 Task: Find connections with filter location Sankt Augustin with filter topic #SEOwith filter profile language German with filter current company Schindler India with filter school Shree Jain Vidyalaya with filter industry Plastics and Rubber Product Manufacturing with filter service category Commercial Insurance with filter keywords title Administrative Manager
Action: Mouse moved to (262, 205)
Screenshot: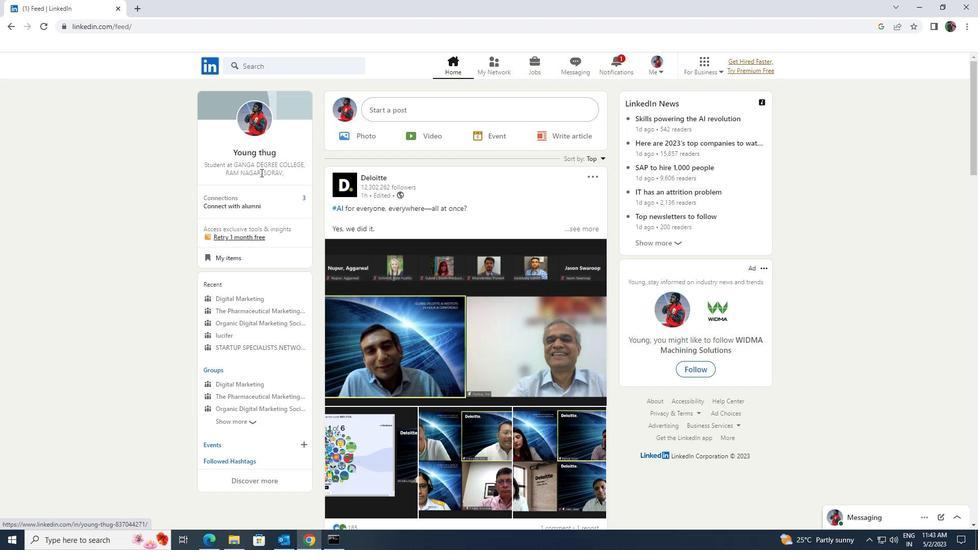 
Action: Mouse pressed left at (262, 205)
Screenshot: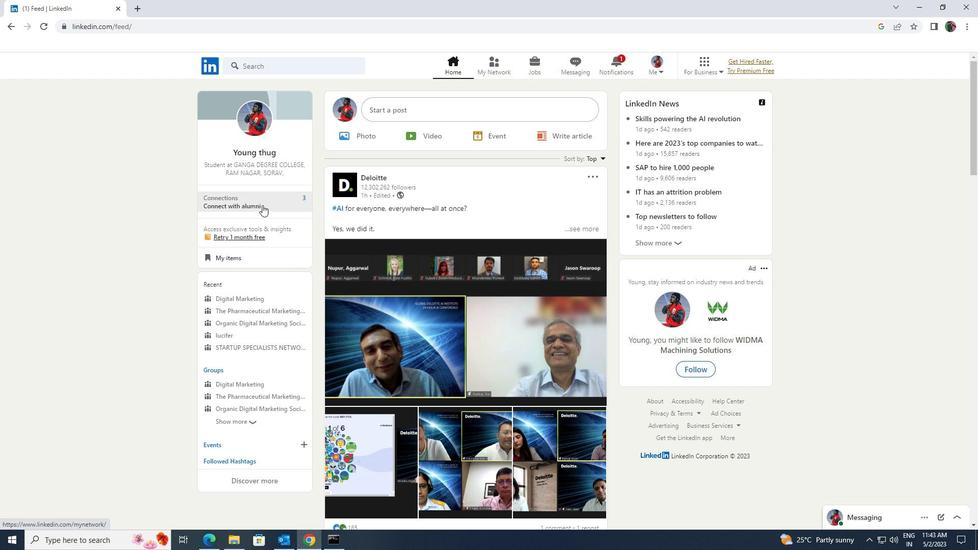 
Action: Mouse moved to (282, 125)
Screenshot: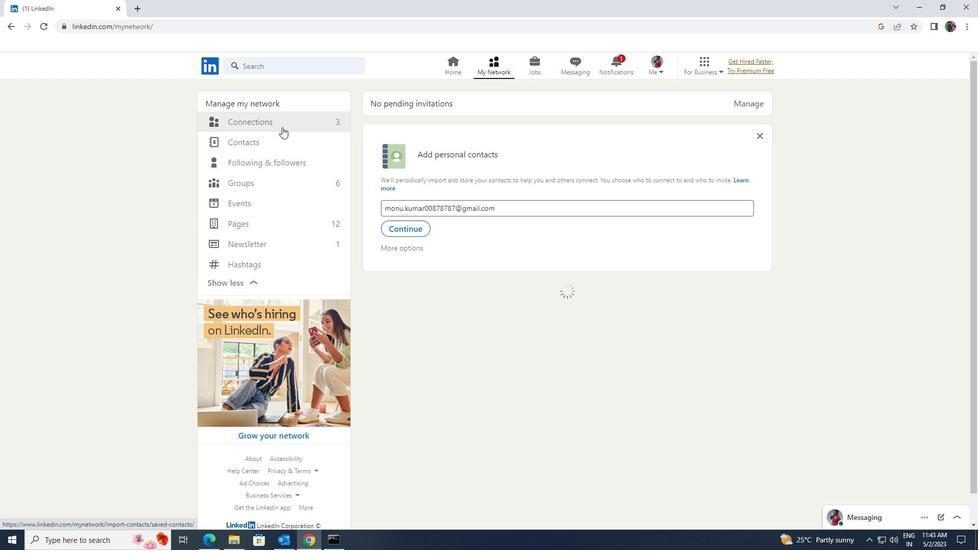 
Action: Mouse pressed left at (282, 125)
Screenshot: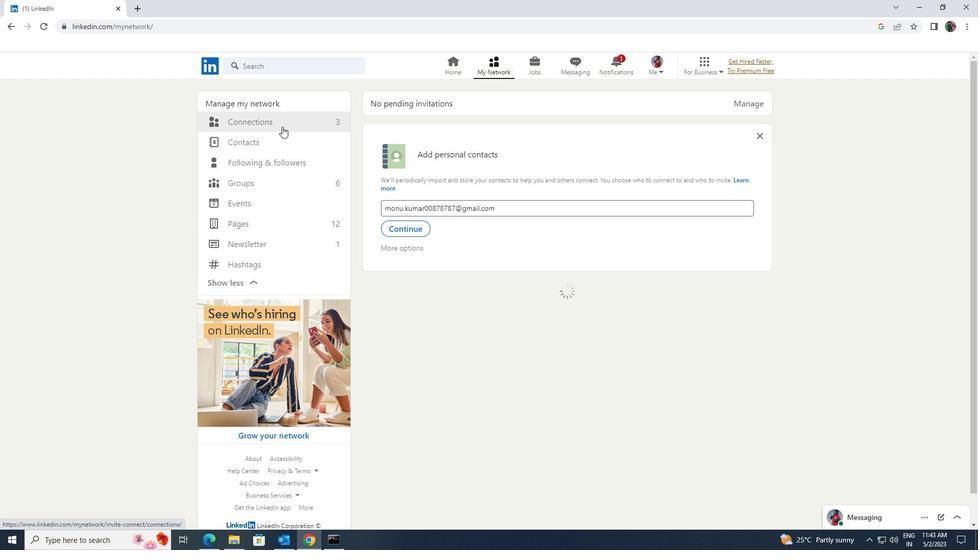
Action: Mouse pressed left at (282, 125)
Screenshot: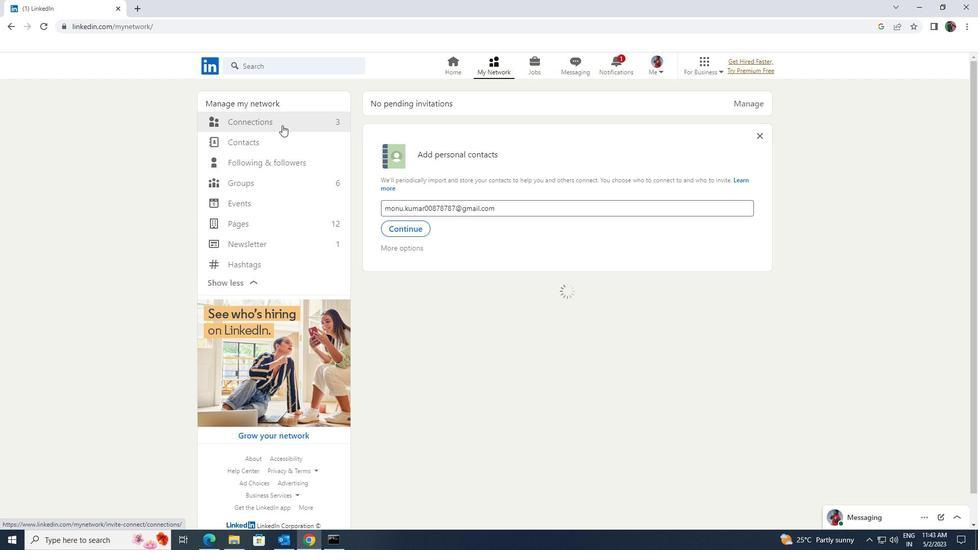 
Action: Mouse moved to (540, 124)
Screenshot: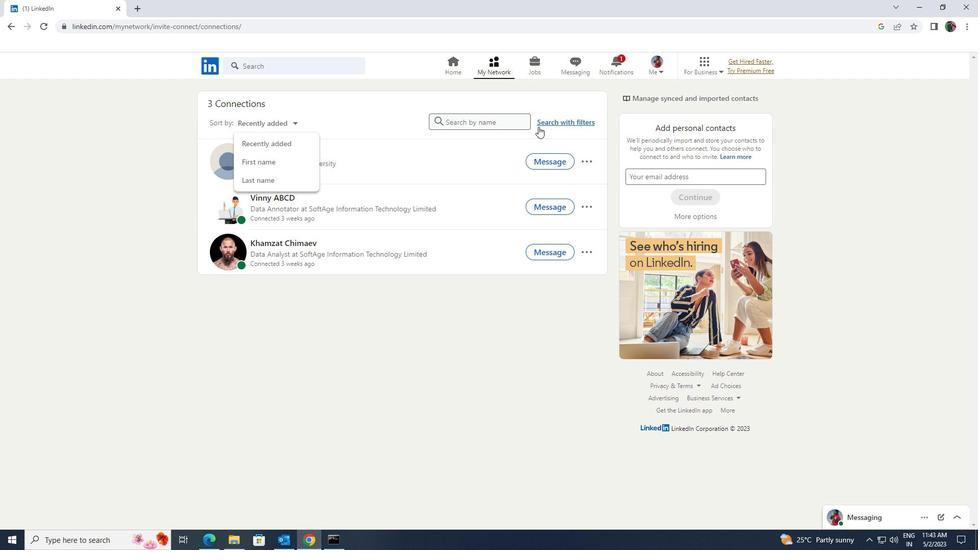 
Action: Mouse pressed left at (540, 124)
Screenshot: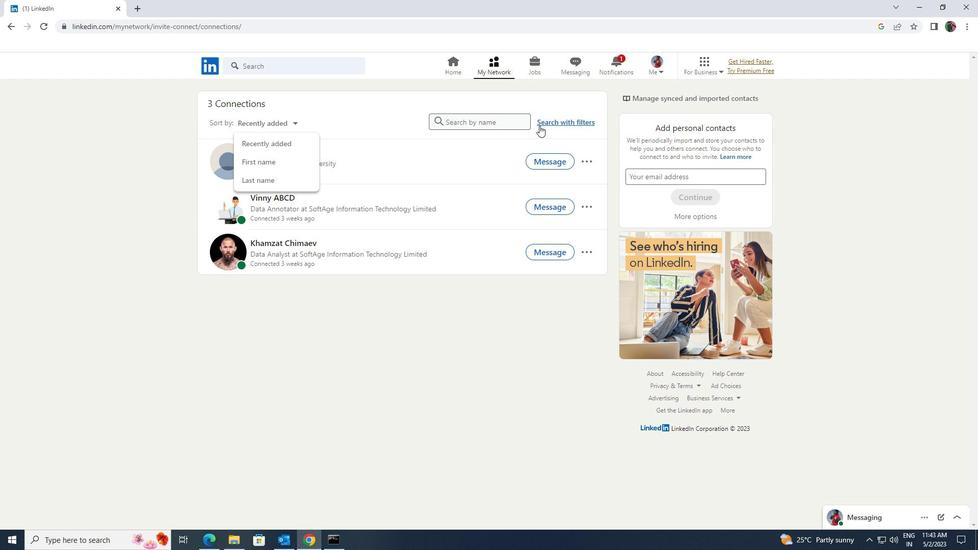 
Action: Mouse moved to (520, 90)
Screenshot: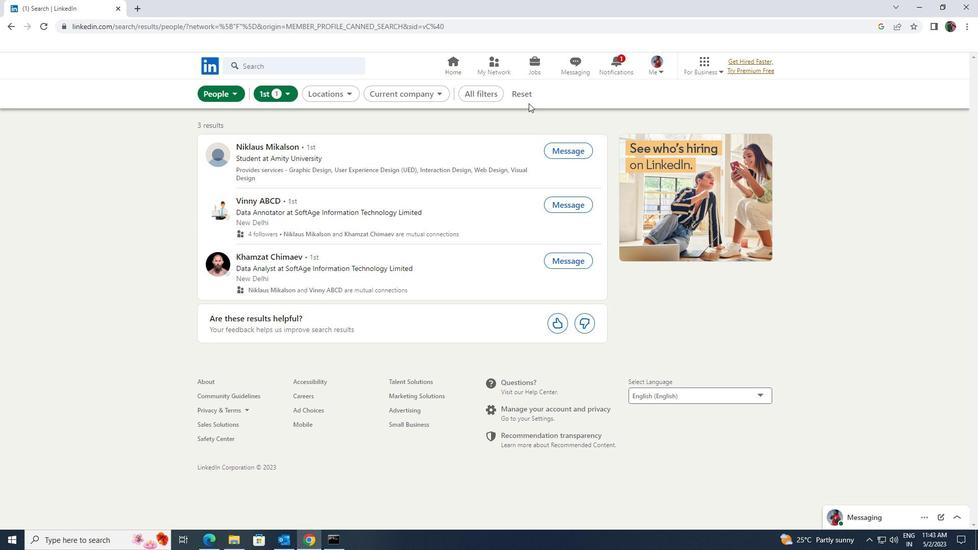 
Action: Mouse pressed left at (520, 90)
Screenshot: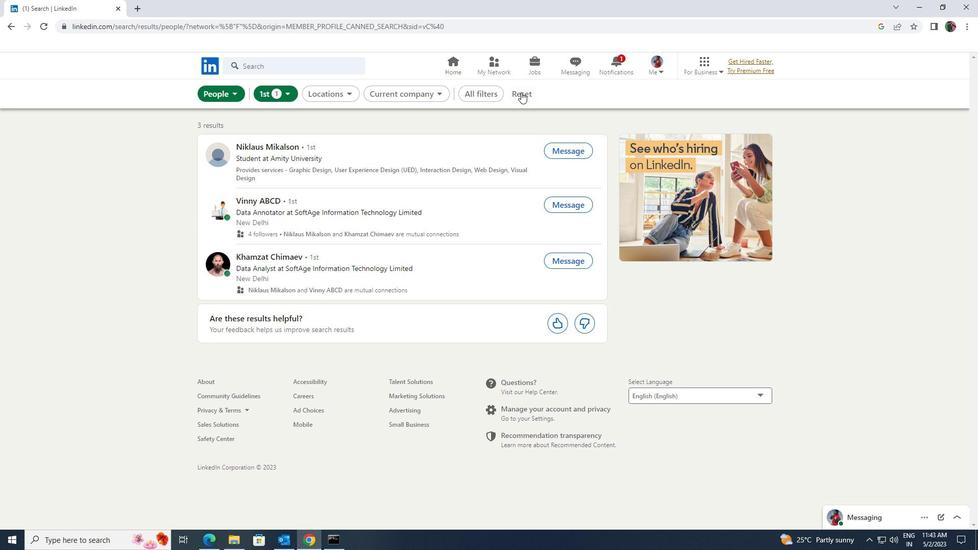 
Action: Mouse moved to (510, 94)
Screenshot: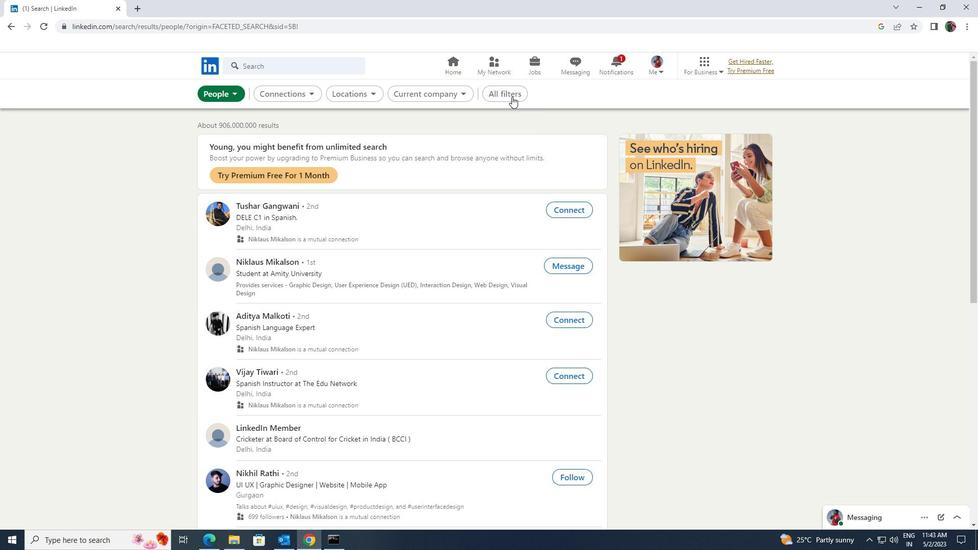
Action: Mouse pressed left at (510, 94)
Screenshot: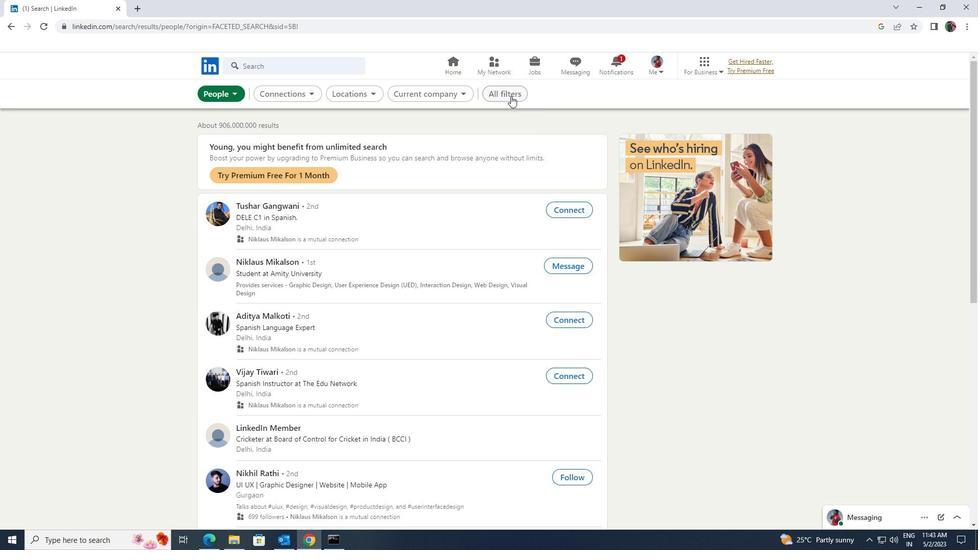 
Action: Mouse moved to (856, 403)
Screenshot: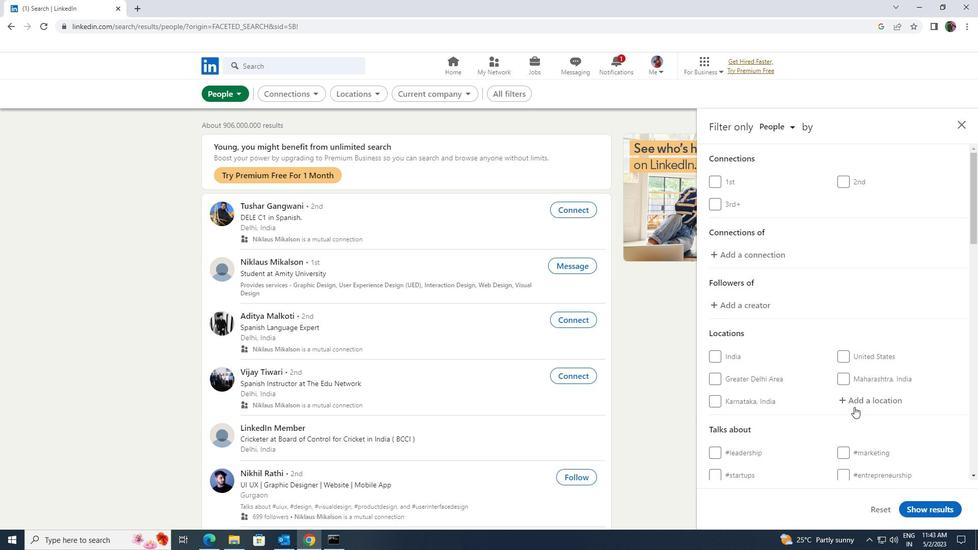 
Action: Mouse pressed left at (856, 403)
Screenshot: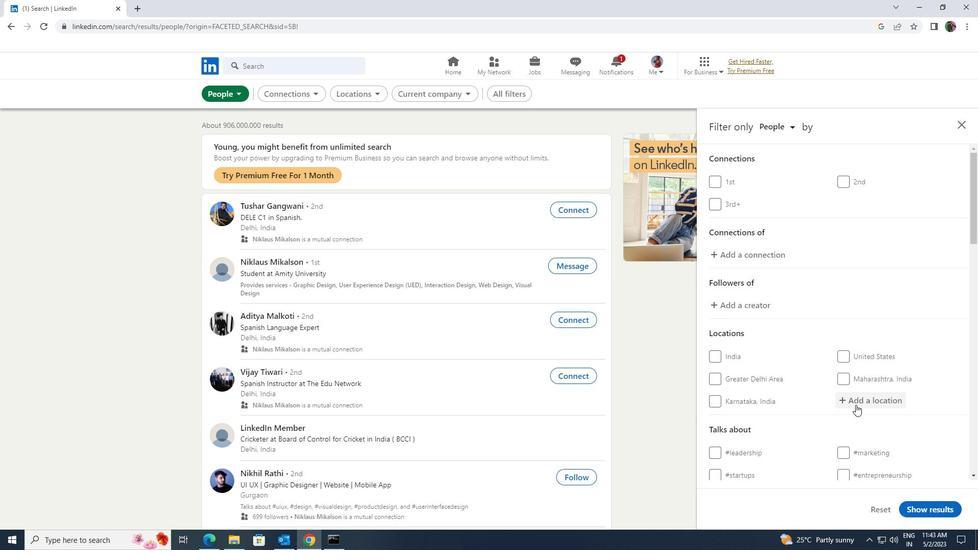 
Action: Key pressed <Key.shift>SANKT<Key.space><Key.shift>AUG
Screenshot: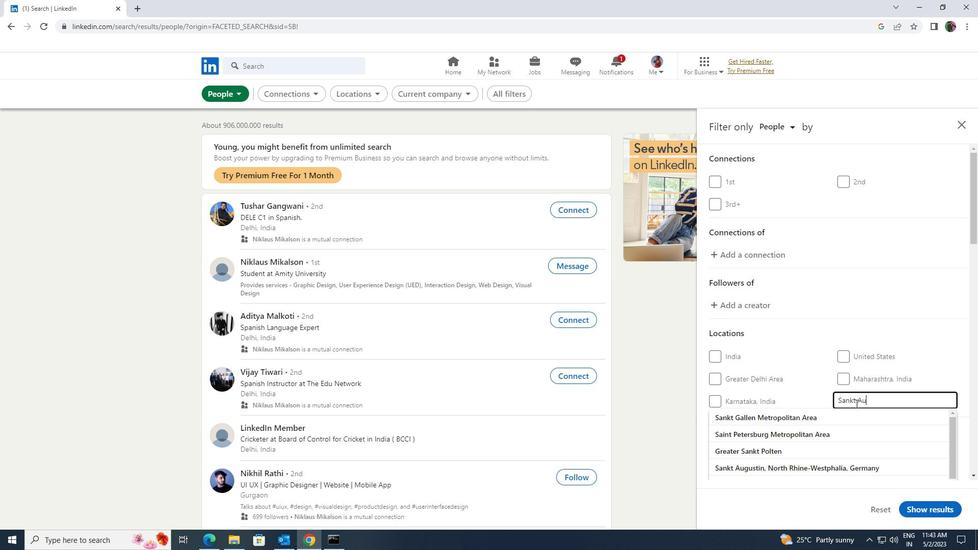 
Action: Mouse moved to (853, 416)
Screenshot: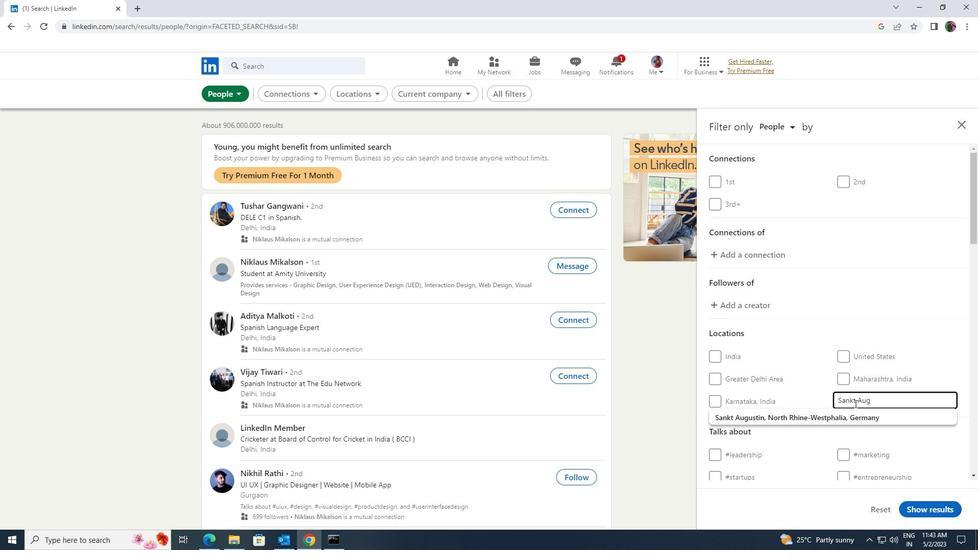 
Action: Mouse pressed left at (853, 416)
Screenshot: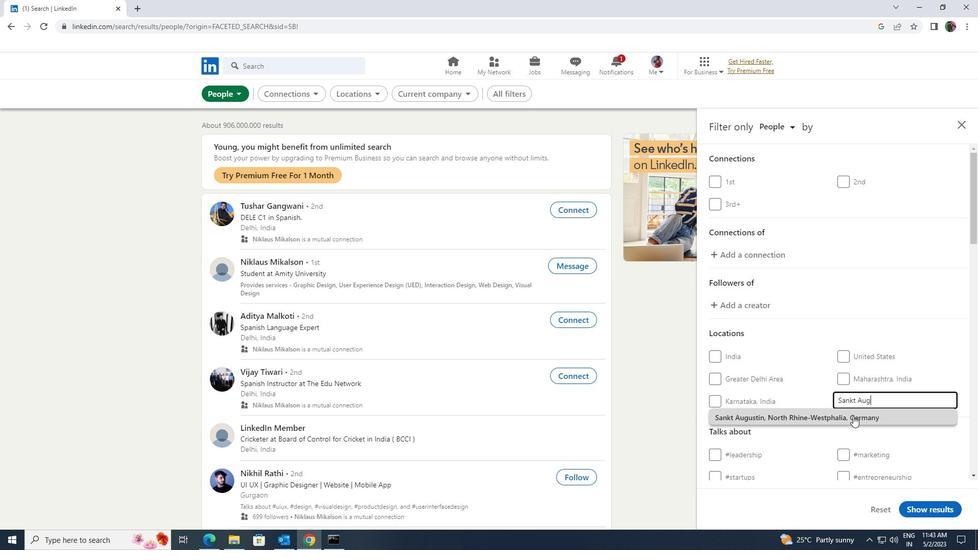 
Action: Mouse scrolled (853, 415) with delta (0, 0)
Screenshot: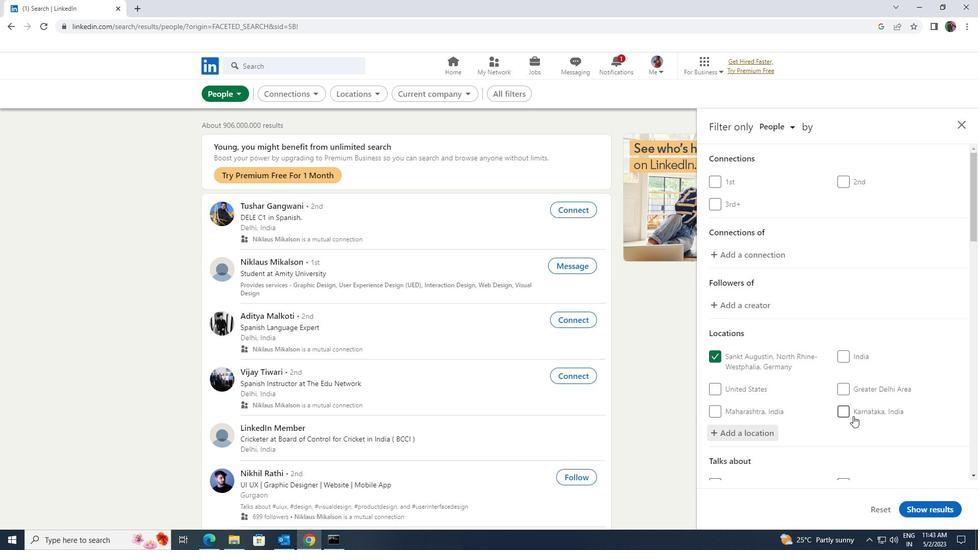 
Action: Mouse scrolled (853, 415) with delta (0, 0)
Screenshot: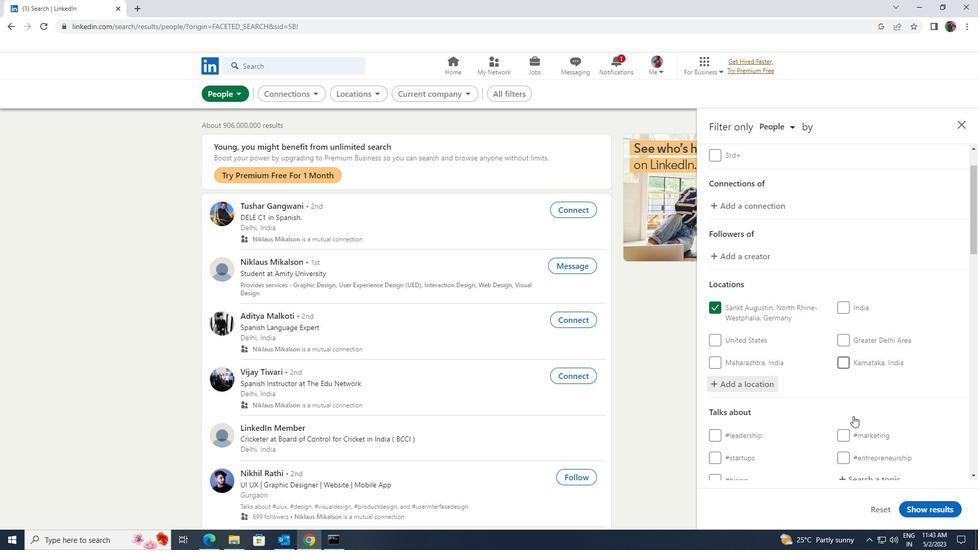 
Action: Mouse scrolled (853, 415) with delta (0, 0)
Screenshot: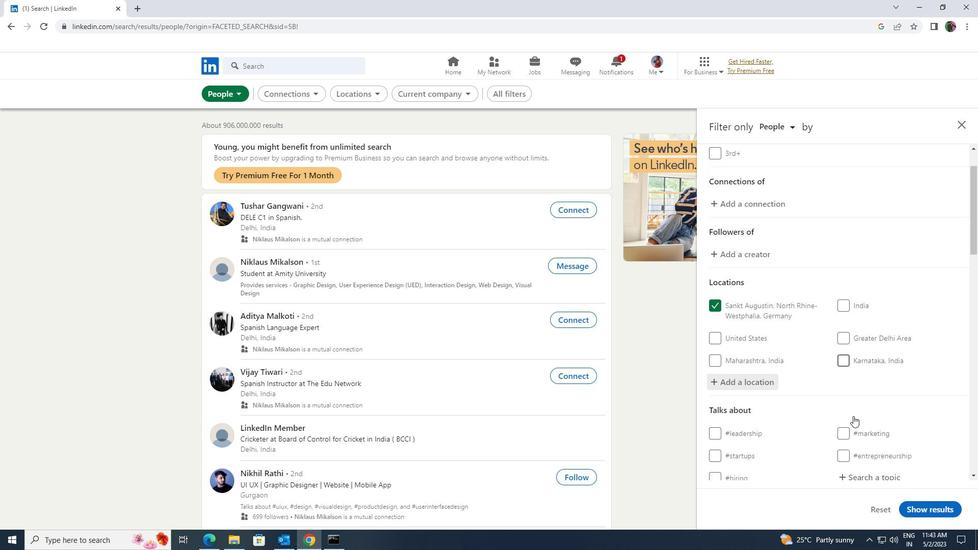
Action: Mouse moved to (859, 377)
Screenshot: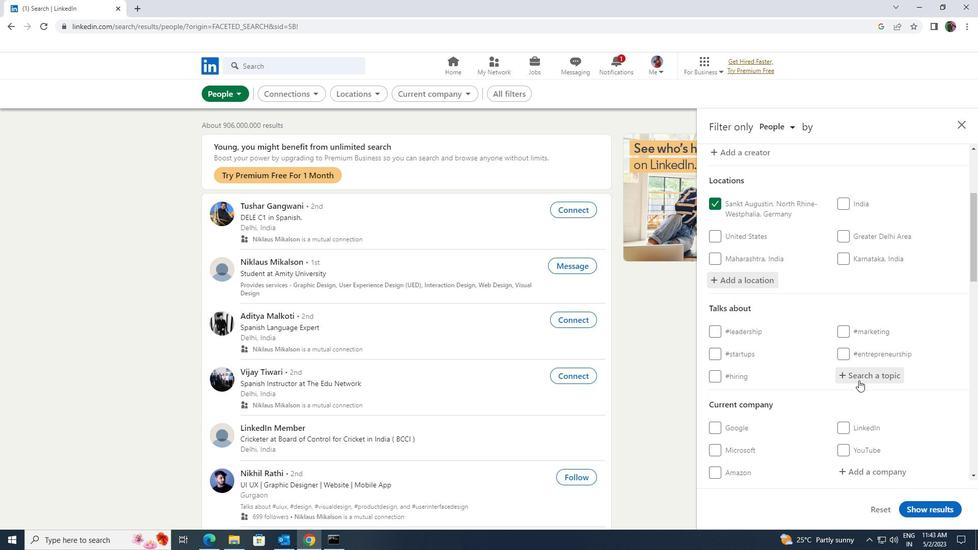 
Action: Mouse pressed left at (859, 377)
Screenshot: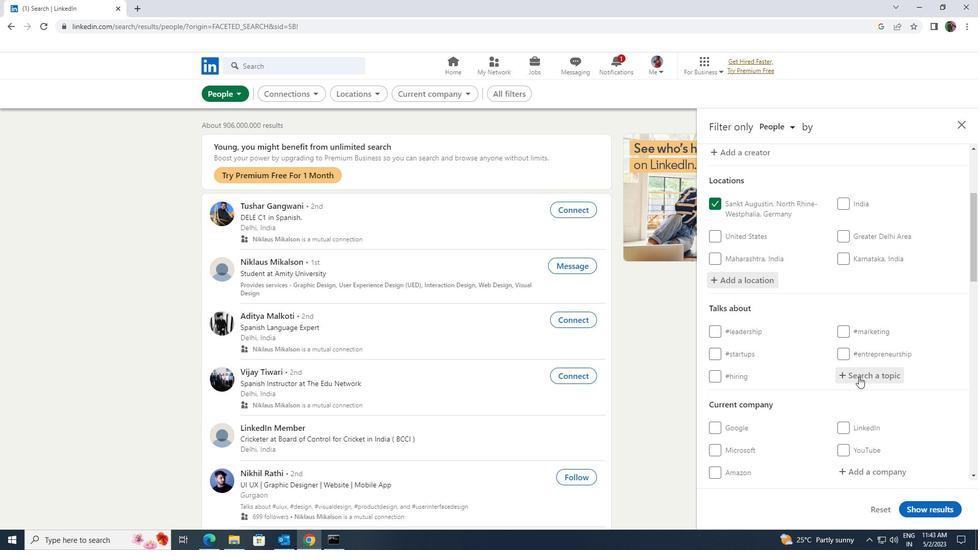 
Action: Key pressed <Key.shift><Key.shift><Key.shift><Key.shift>SEO
Screenshot: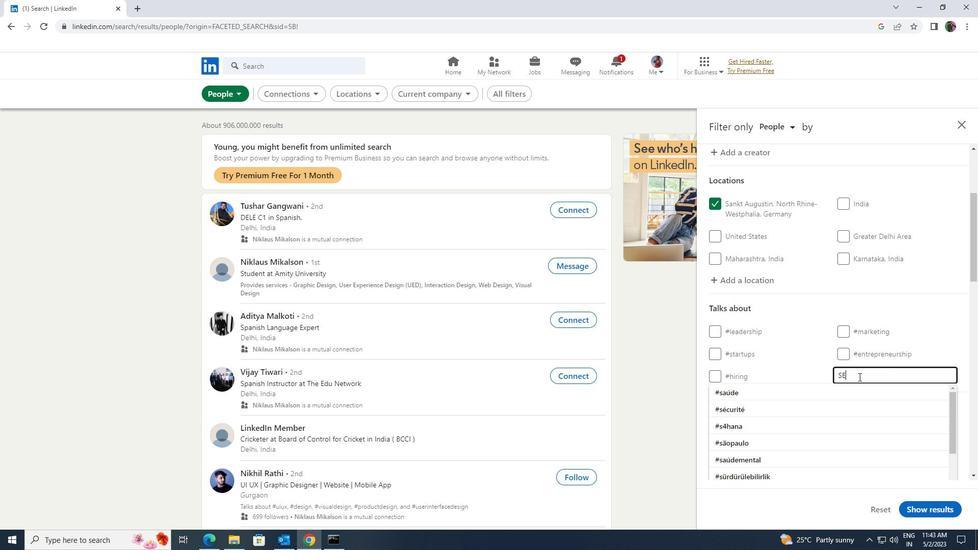 
Action: Mouse moved to (853, 388)
Screenshot: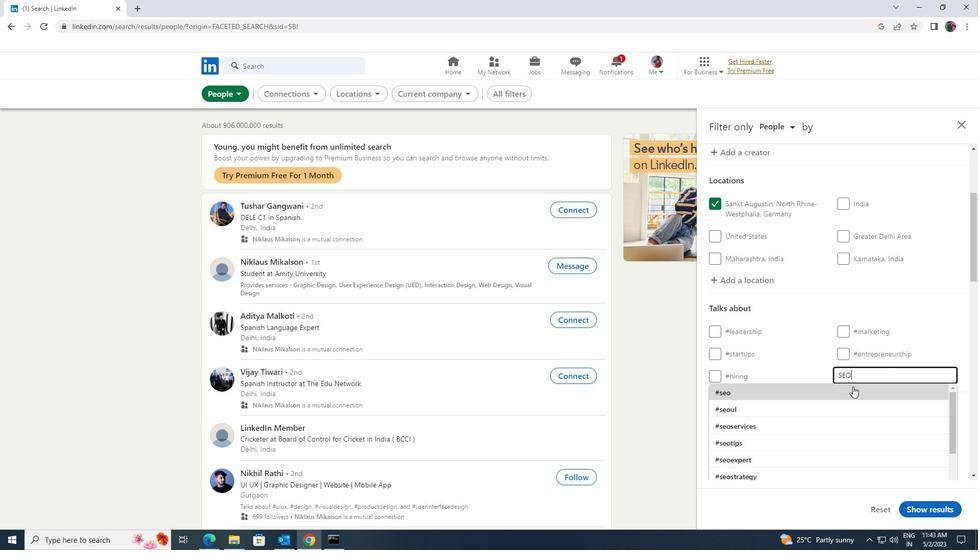 
Action: Mouse pressed left at (853, 388)
Screenshot: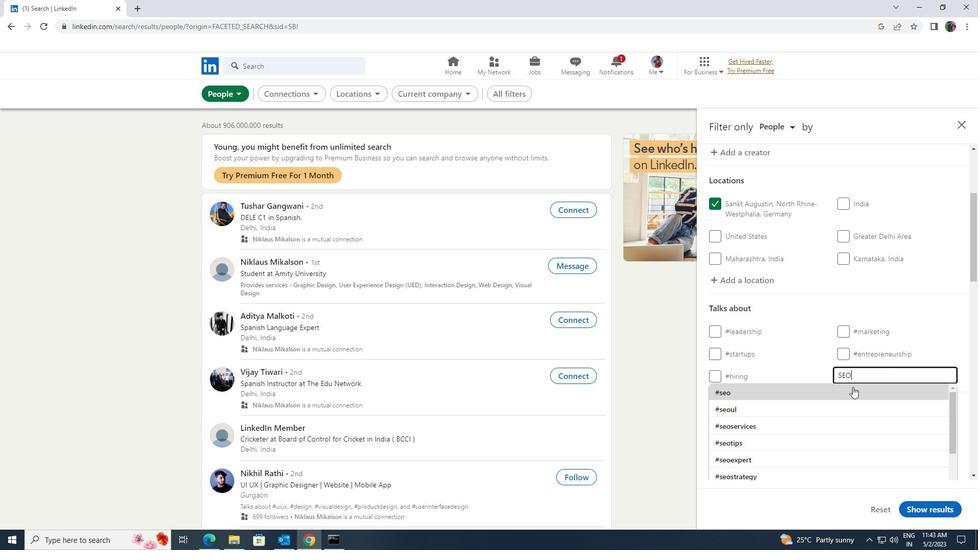 
Action: Mouse scrolled (853, 387) with delta (0, 0)
Screenshot: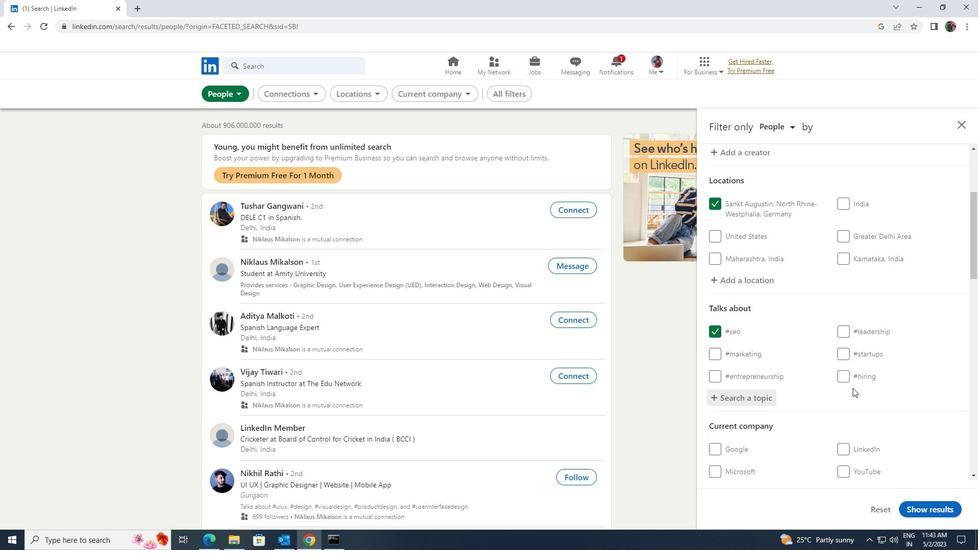 
Action: Mouse scrolled (853, 387) with delta (0, 0)
Screenshot: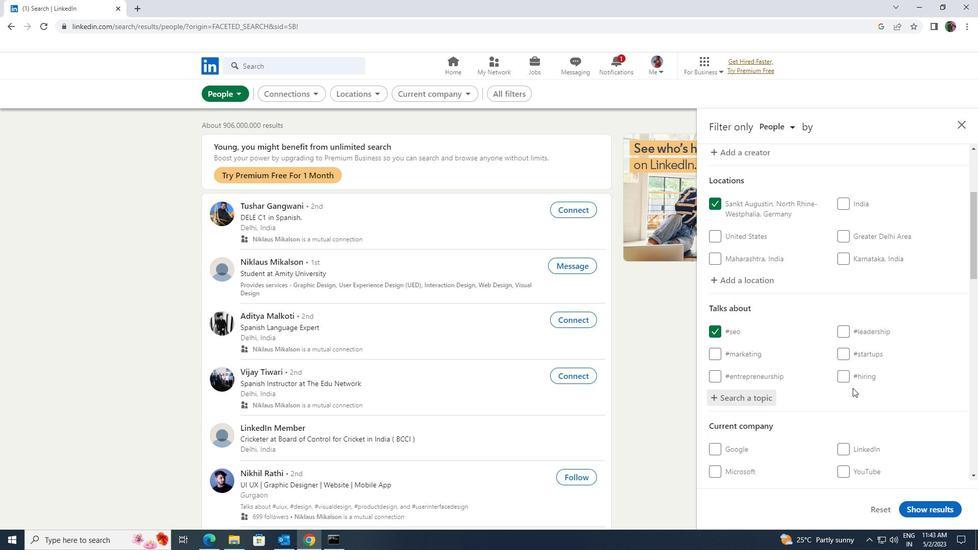 
Action: Mouse scrolled (853, 387) with delta (0, 0)
Screenshot: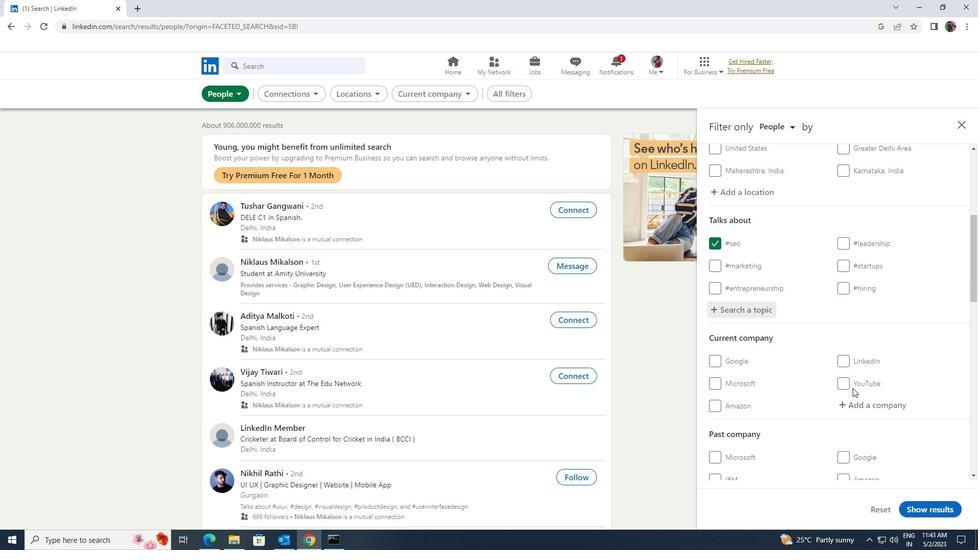 
Action: Mouse scrolled (853, 387) with delta (0, 0)
Screenshot: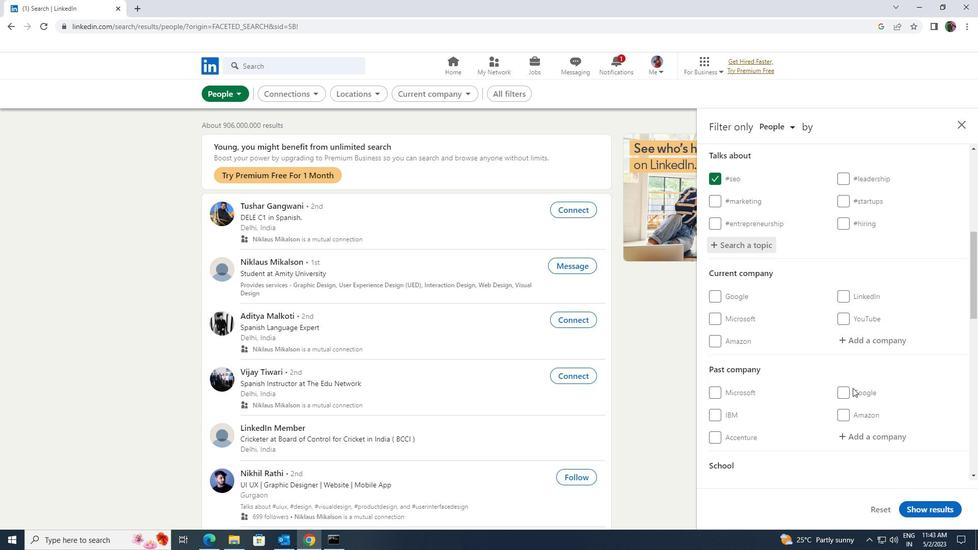 
Action: Mouse scrolled (853, 387) with delta (0, 0)
Screenshot: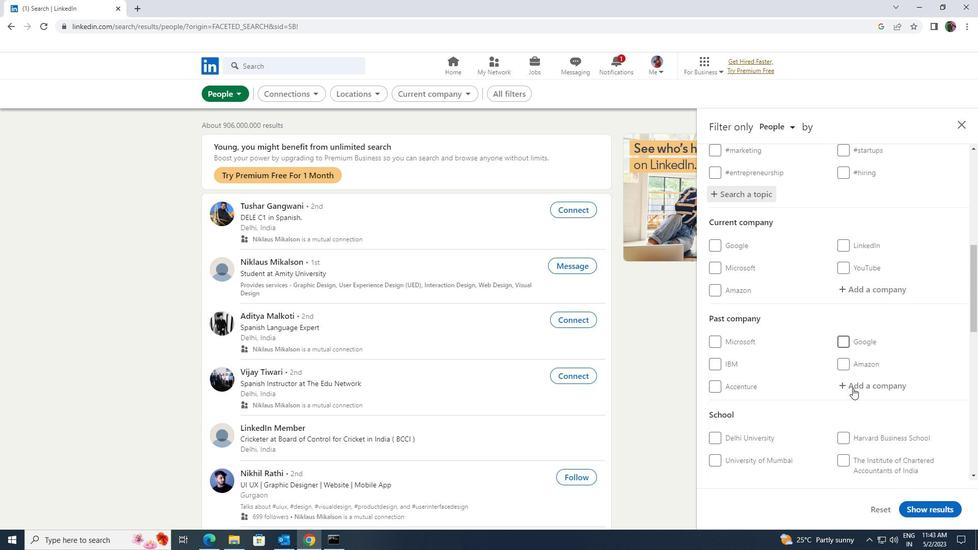 
Action: Mouse scrolled (853, 387) with delta (0, 0)
Screenshot: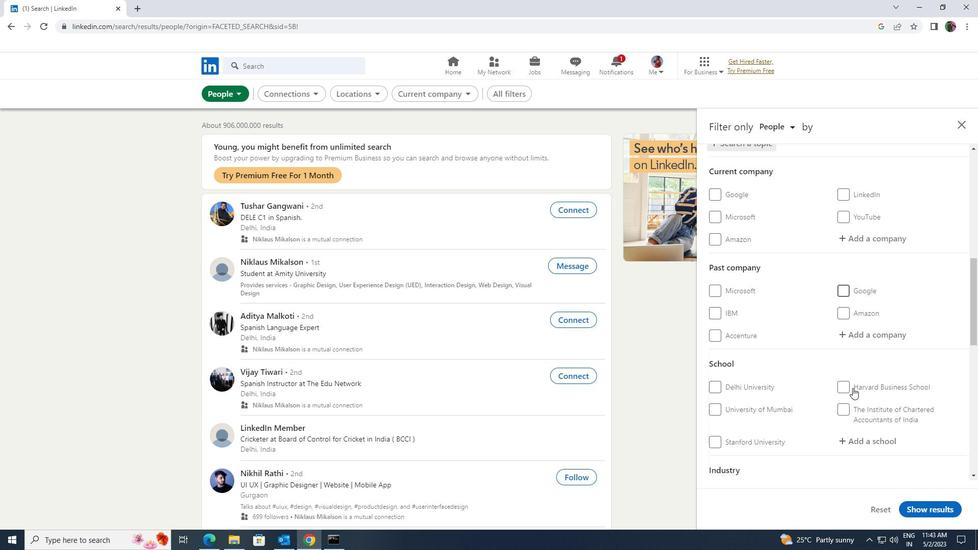 
Action: Mouse scrolled (853, 387) with delta (0, 0)
Screenshot: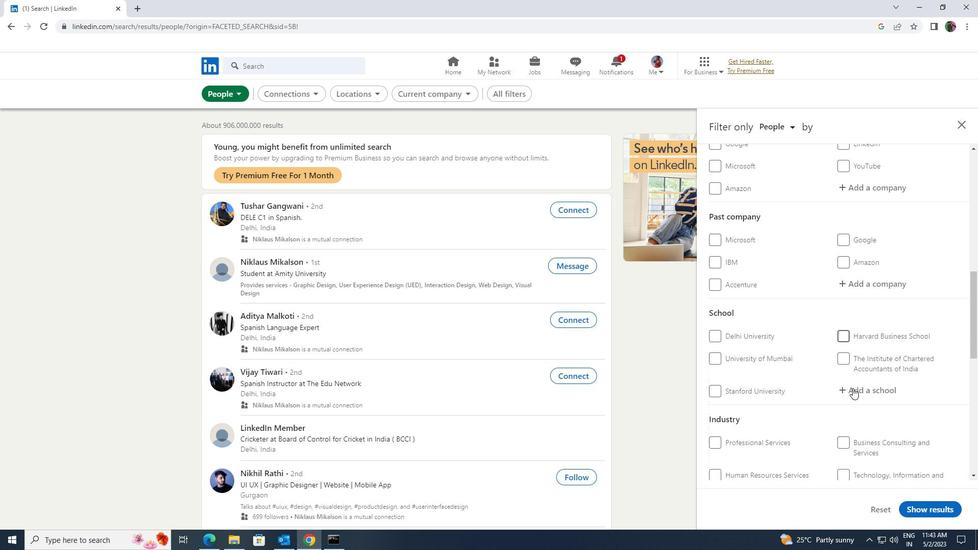 
Action: Mouse scrolled (853, 387) with delta (0, 0)
Screenshot: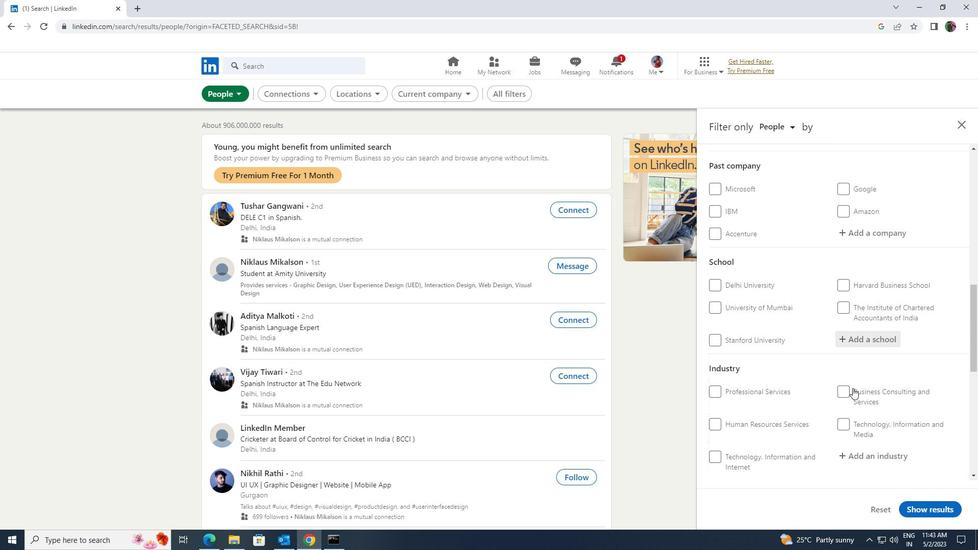 
Action: Mouse scrolled (853, 387) with delta (0, 0)
Screenshot: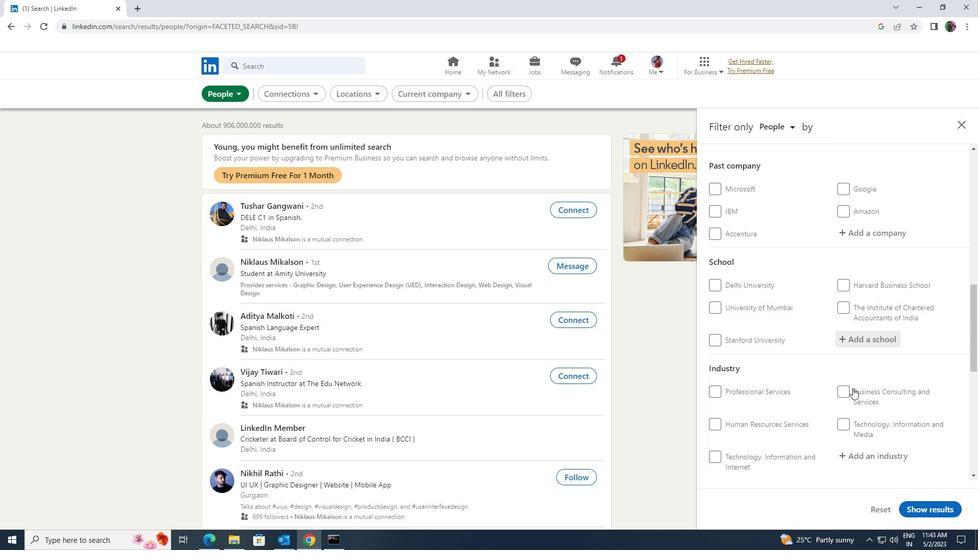 
Action: Mouse moved to (718, 456)
Screenshot: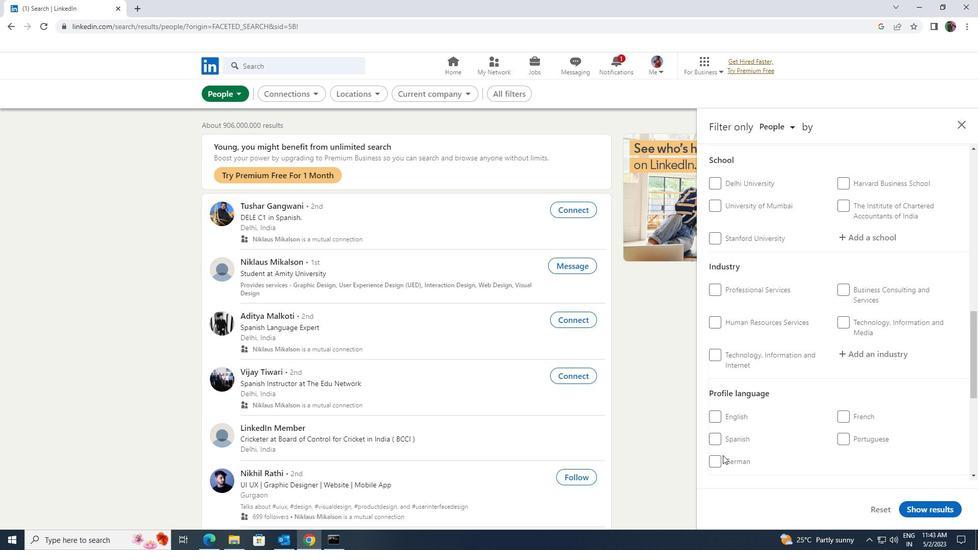 
Action: Mouse pressed left at (718, 456)
Screenshot: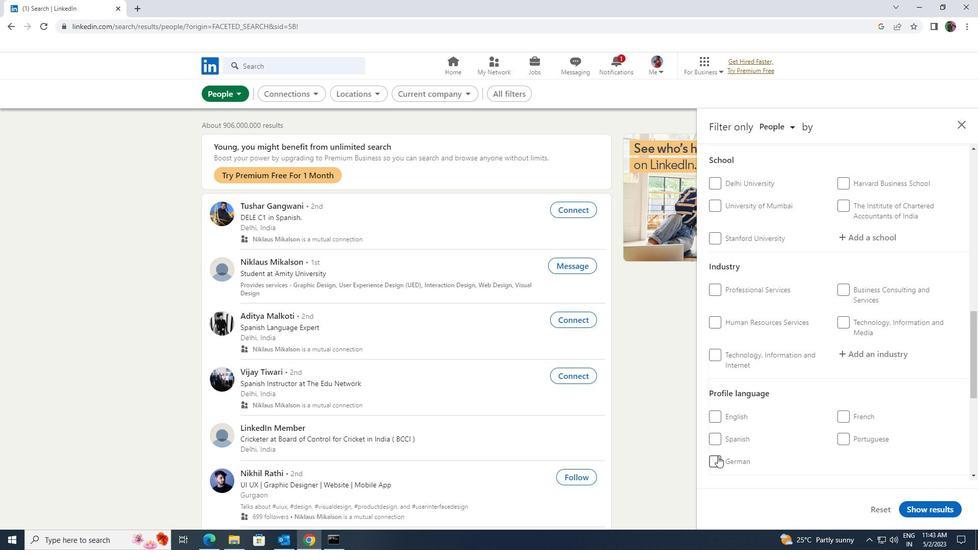 
Action: Mouse moved to (777, 446)
Screenshot: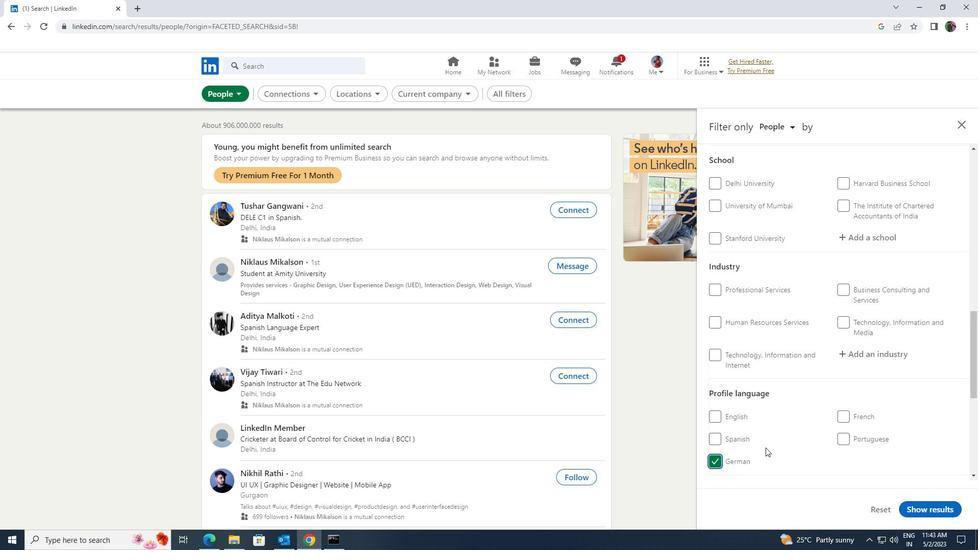 
Action: Mouse scrolled (777, 446) with delta (0, 0)
Screenshot: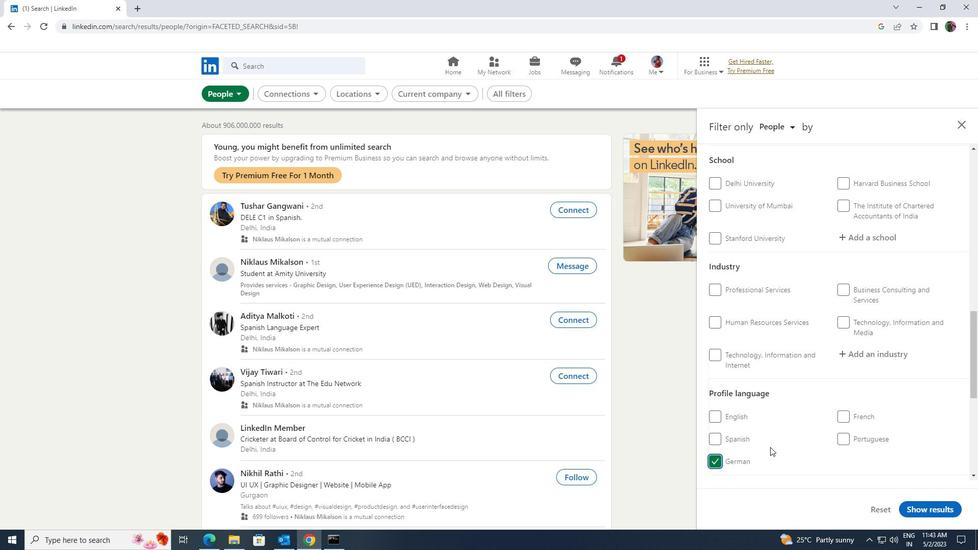
Action: Mouse scrolled (777, 446) with delta (0, 0)
Screenshot: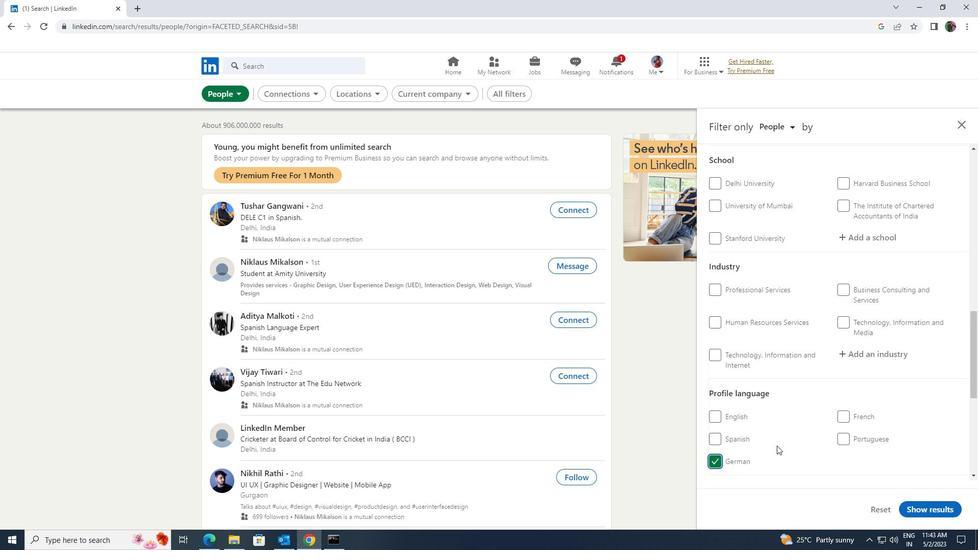
Action: Mouse moved to (778, 446)
Screenshot: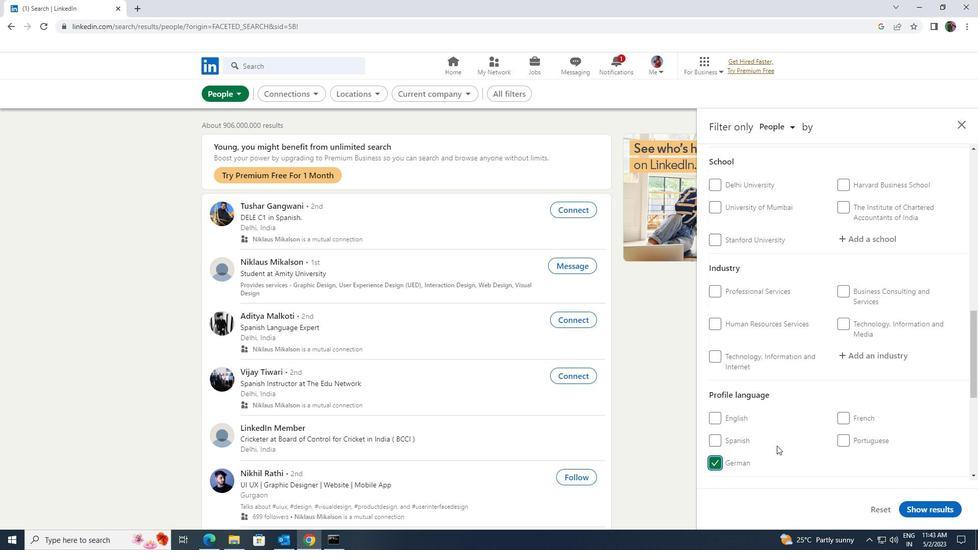 
Action: Mouse scrolled (778, 446) with delta (0, 0)
Screenshot: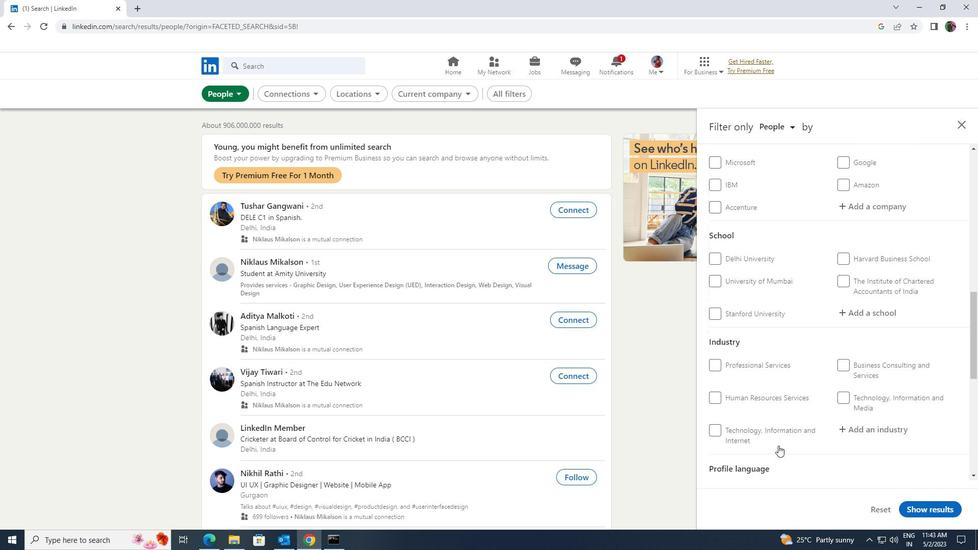 
Action: Mouse moved to (781, 444)
Screenshot: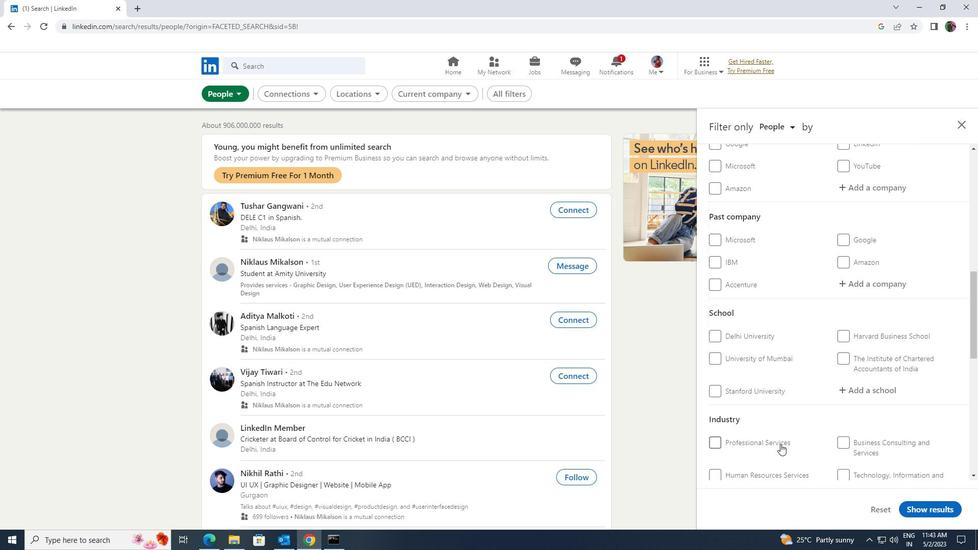 
Action: Mouse scrolled (781, 445) with delta (0, 0)
Screenshot: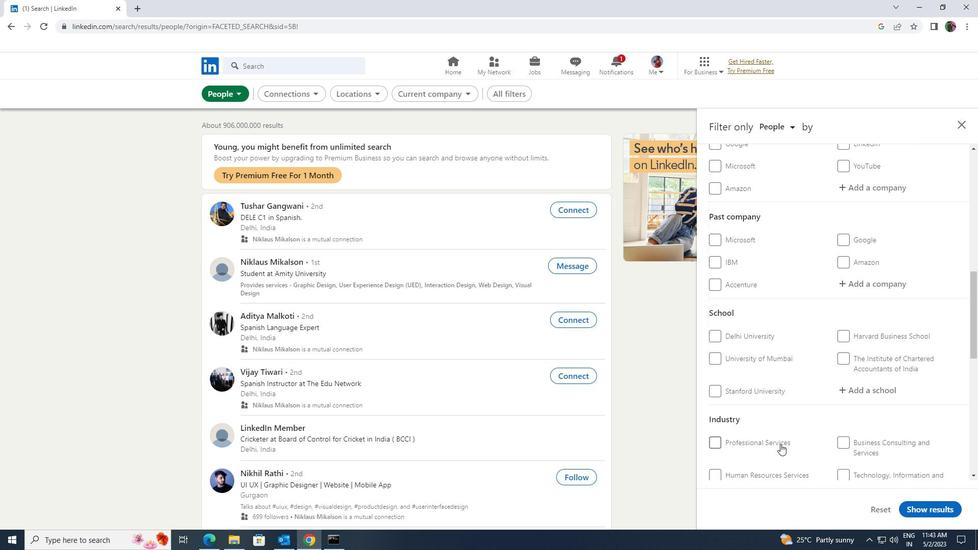 
Action: Mouse scrolled (781, 445) with delta (0, 0)
Screenshot: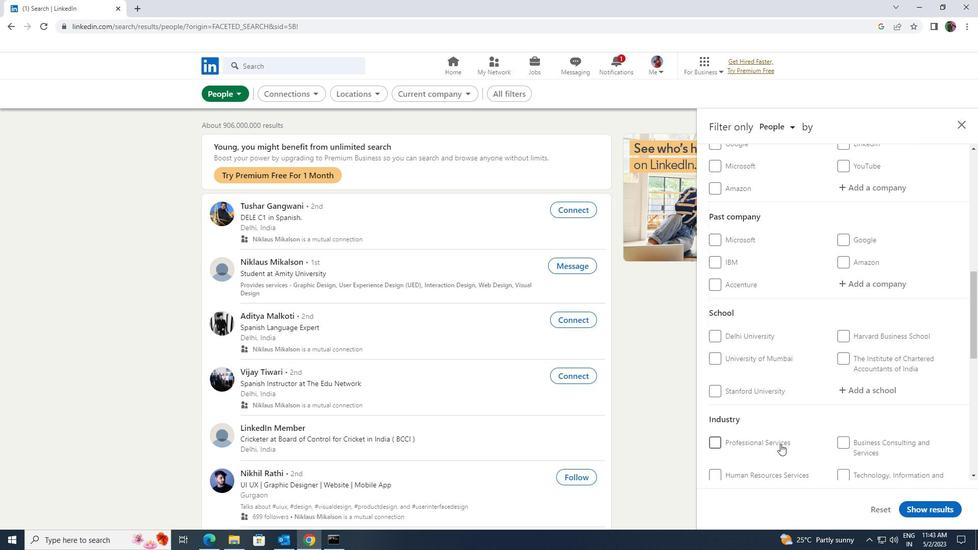 
Action: Mouse scrolled (781, 445) with delta (0, 0)
Screenshot: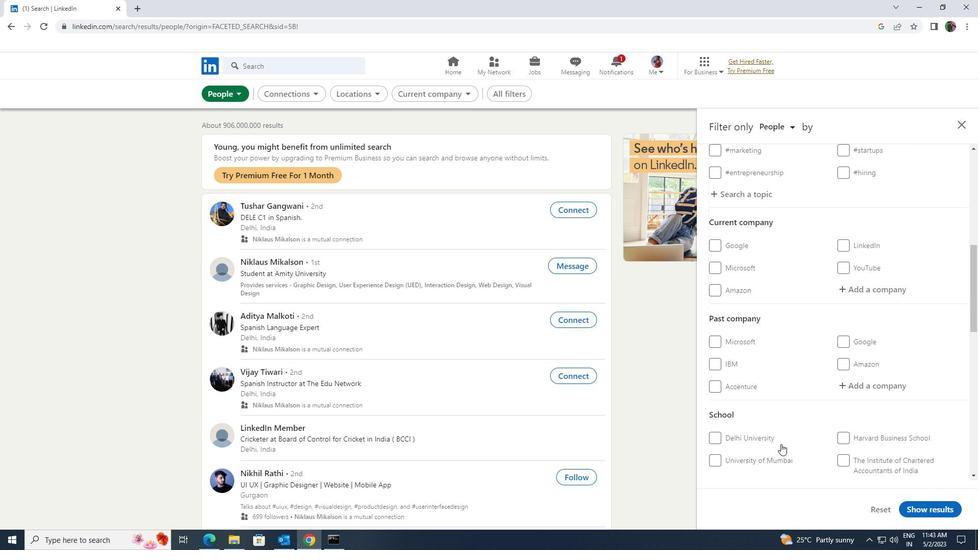 
Action: Mouse moved to (859, 342)
Screenshot: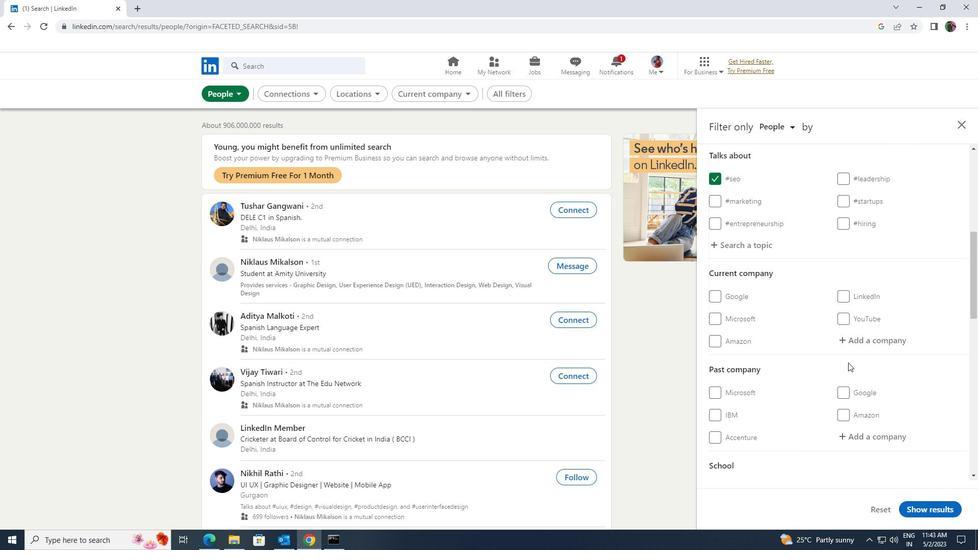 
Action: Mouse pressed left at (859, 342)
Screenshot: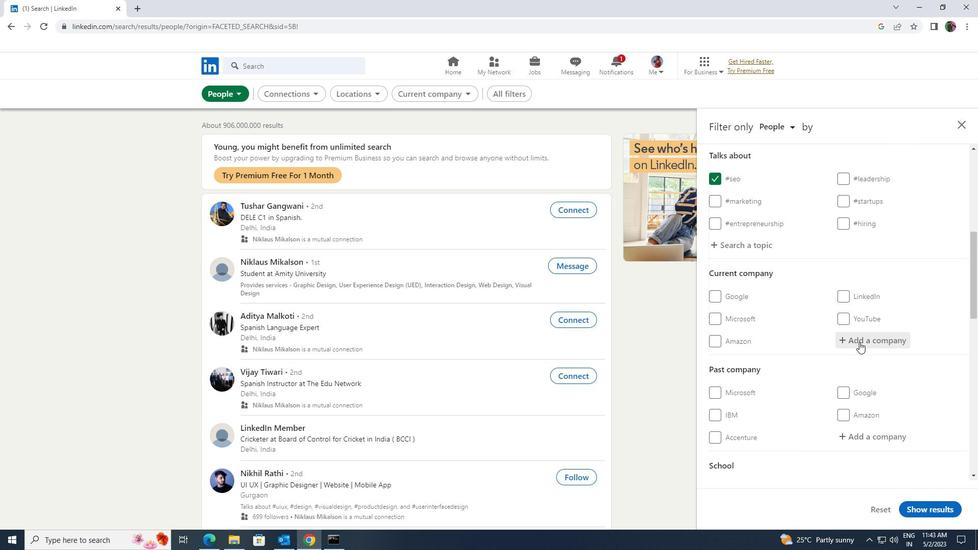 
Action: Key pressed <Key.shift>SCHIN
Screenshot: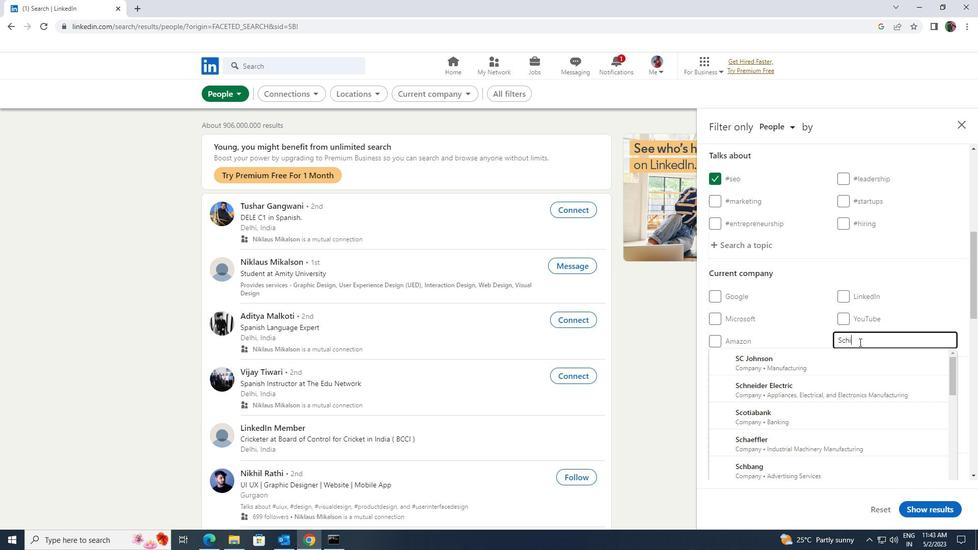 
Action: Mouse moved to (845, 387)
Screenshot: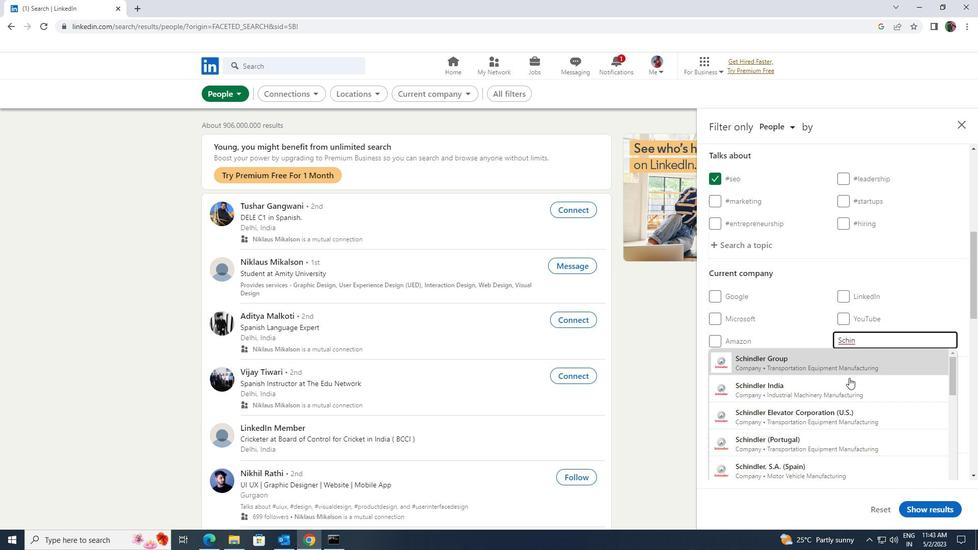 
Action: Mouse pressed left at (845, 387)
Screenshot: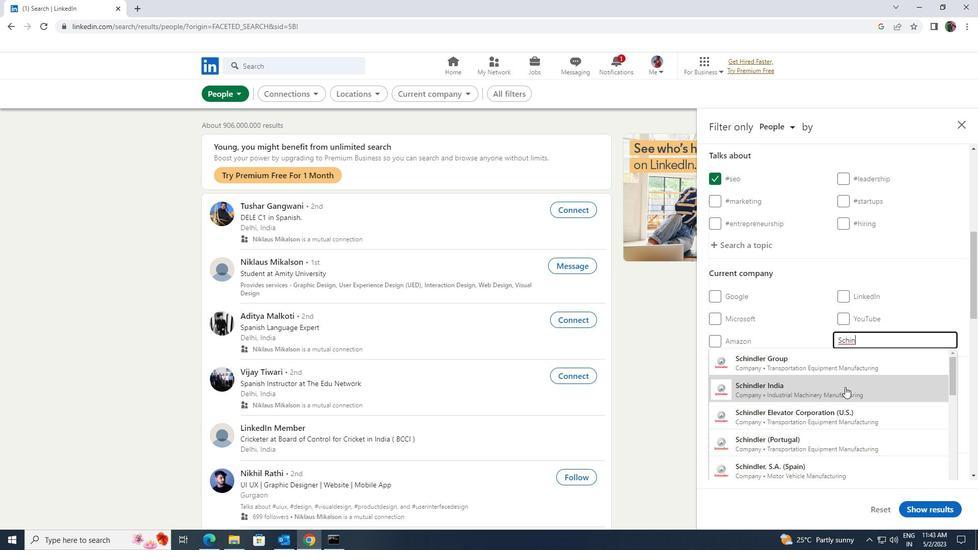 
Action: Mouse moved to (845, 387)
Screenshot: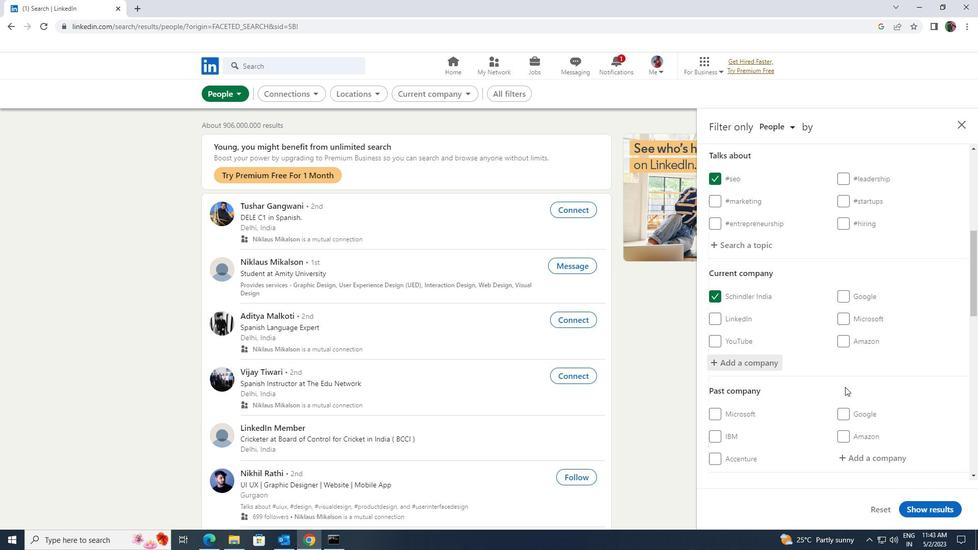 
Action: Mouse scrolled (845, 387) with delta (0, 0)
Screenshot: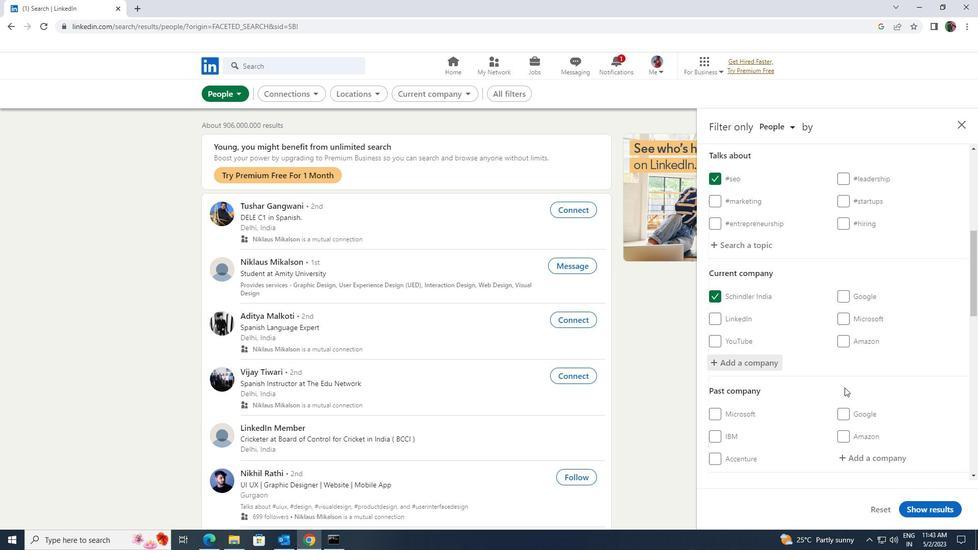 
Action: Mouse scrolled (845, 387) with delta (0, 0)
Screenshot: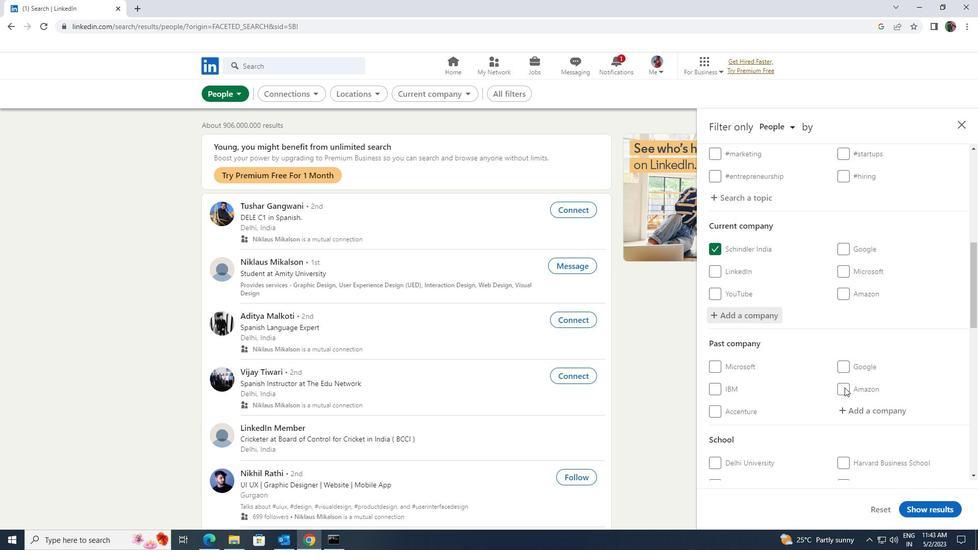 
Action: Mouse scrolled (845, 387) with delta (0, 0)
Screenshot: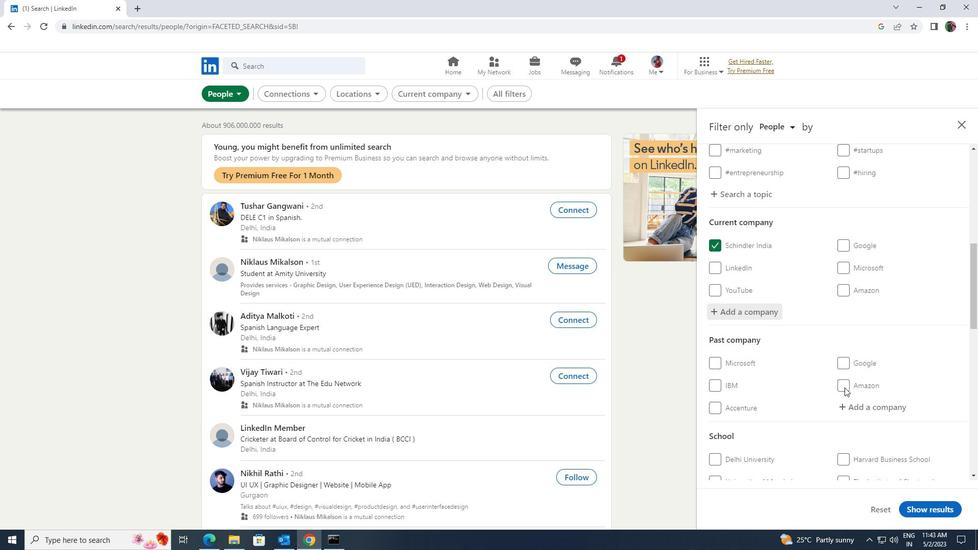 
Action: Mouse moved to (851, 408)
Screenshot: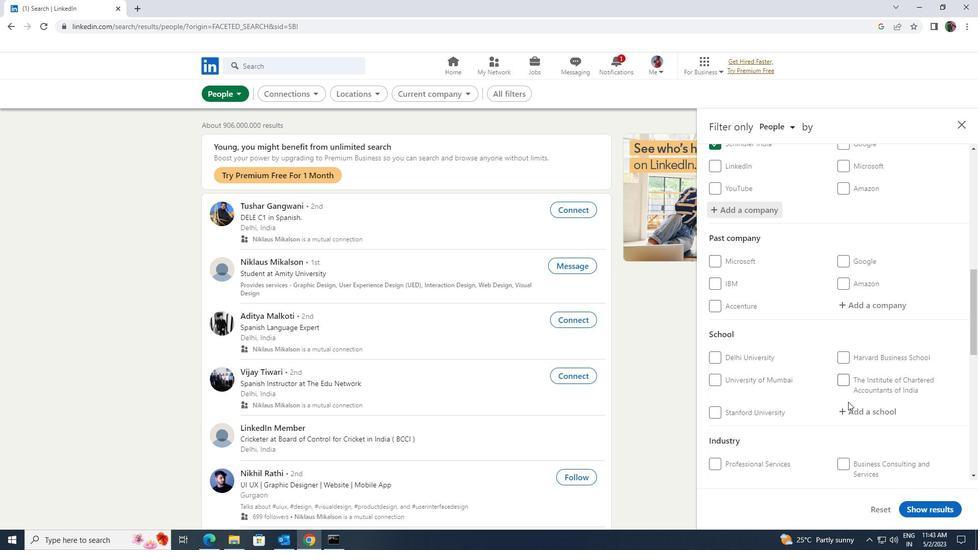 
Action: Mouse pressed left at (851, 408)
Screenshot: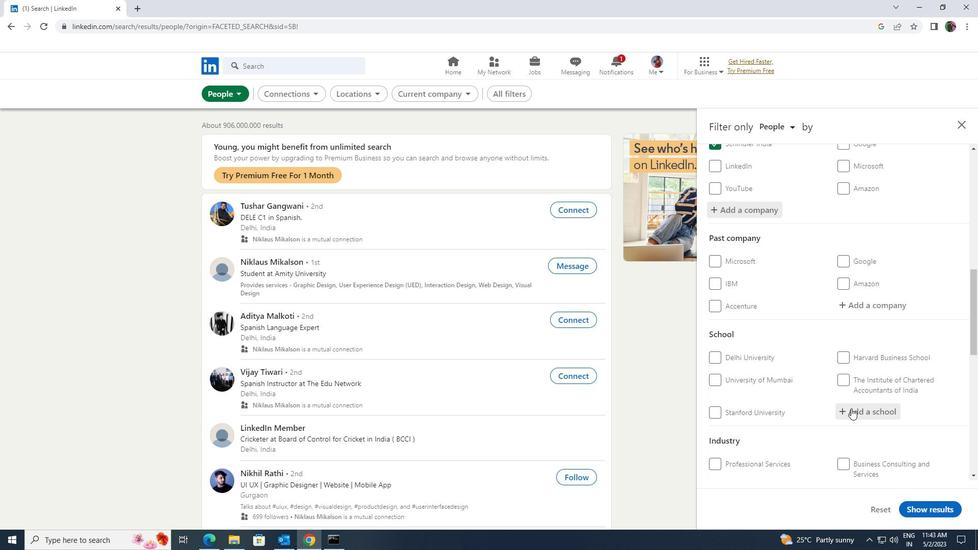 
Action: Key pressed <Key.shift><Key.shift><Key.shift><Key.shift><Key.shift>SHREE<Key.space><Key.shift>JAIN
Screenshot: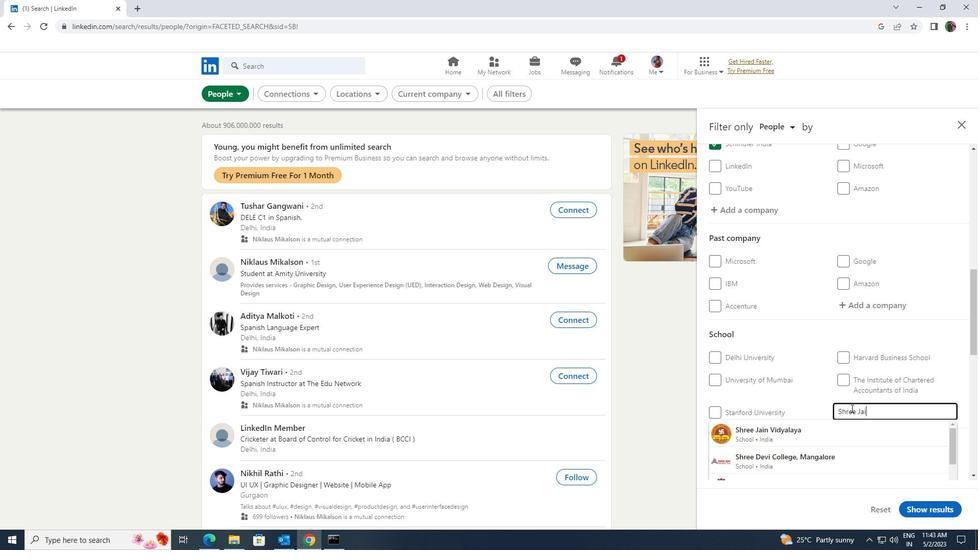 
Action: Mouse moved to (849, 430)
Screenshot: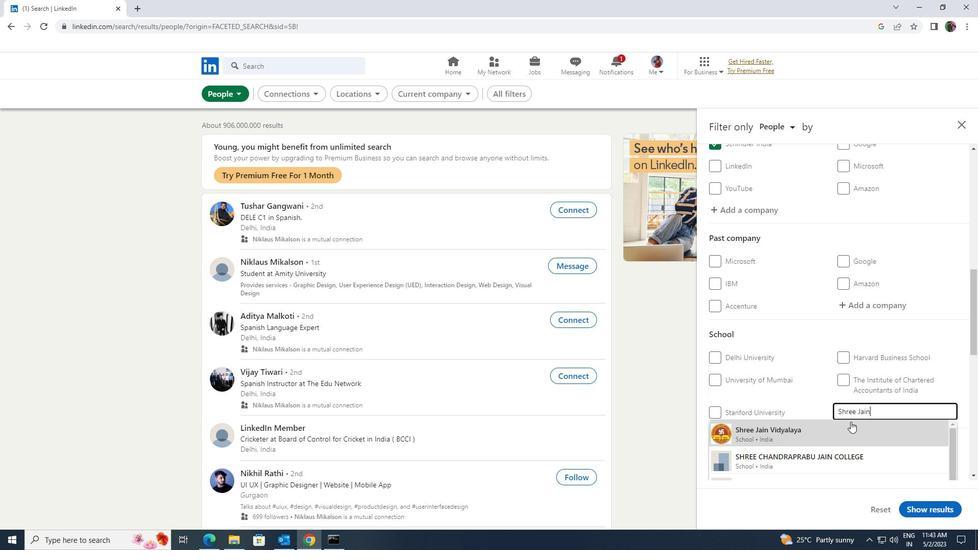 
Action: Mouse pressed left at (849, 430)
Screenshot: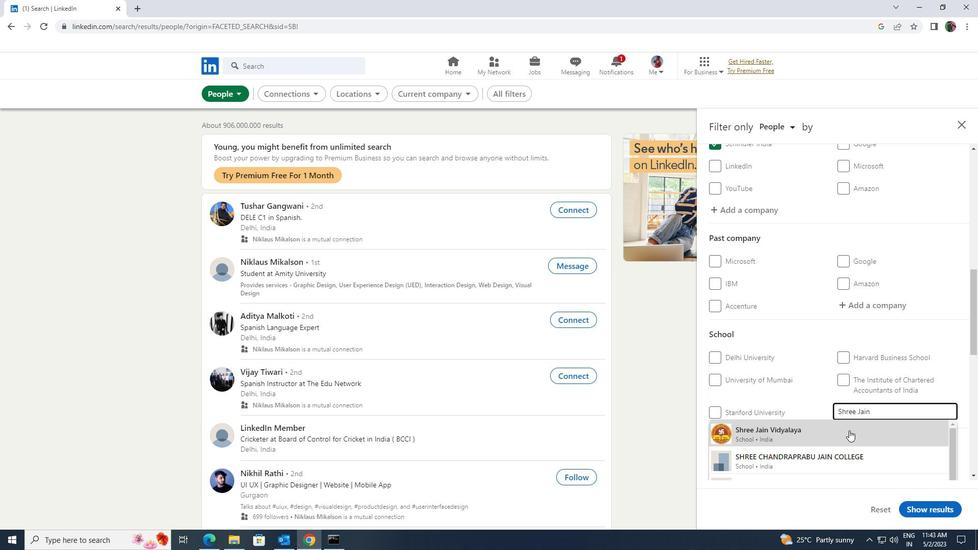 
Action: Mouse scrolled (849, 430) with delta (0, 0)
Screenshot: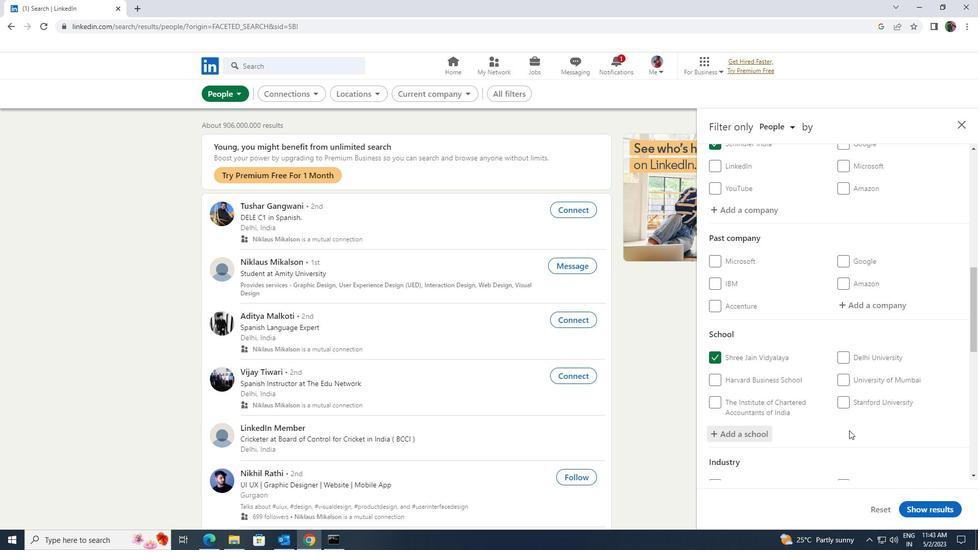 
Action: Mouse scrolled (849, 430) with delta (0, 0)
Screenshot: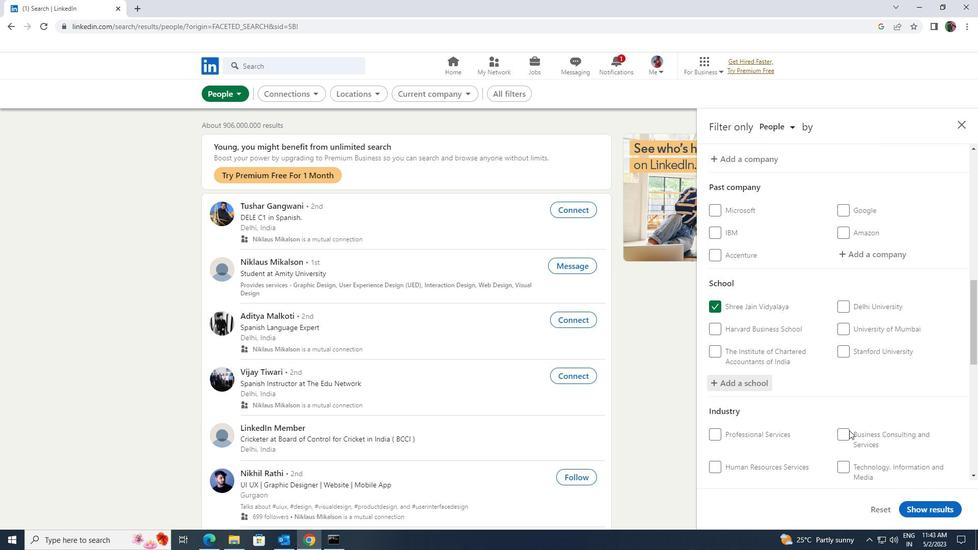 
Action: Mouse scrolled (849, 430) with delta (0, 0)
Screenshot: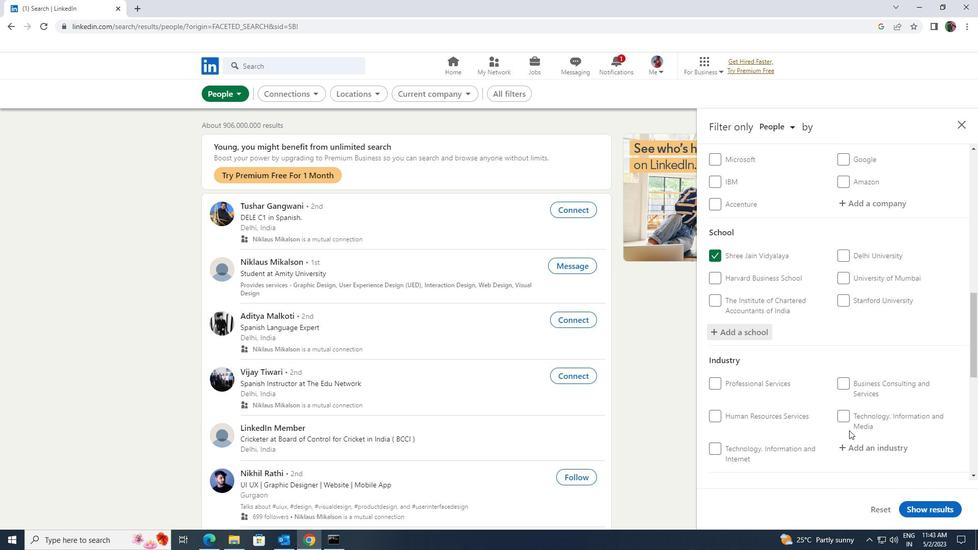 
Action: Mouse moved to (854, 398)
Screenshot: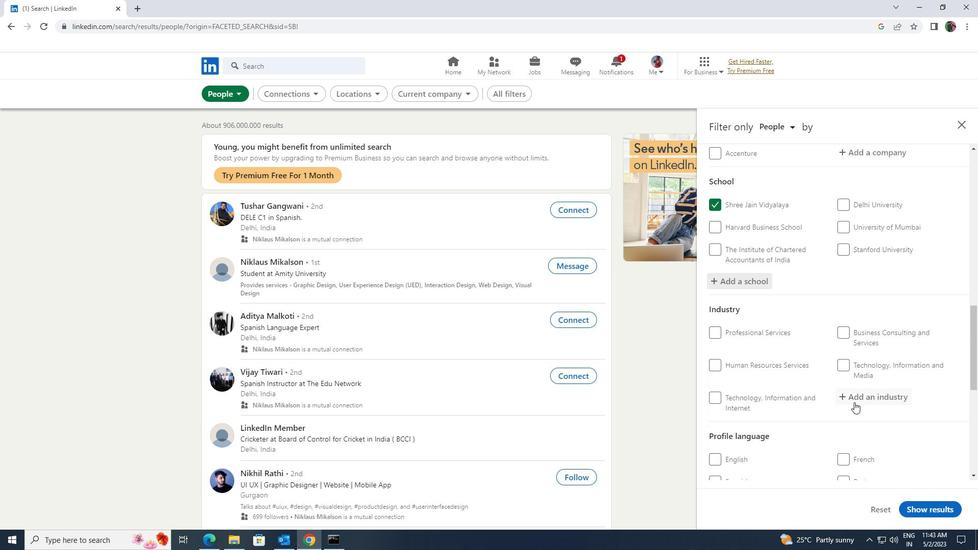 
Action: Mouse pressed left at (854, 398)
Screenshot: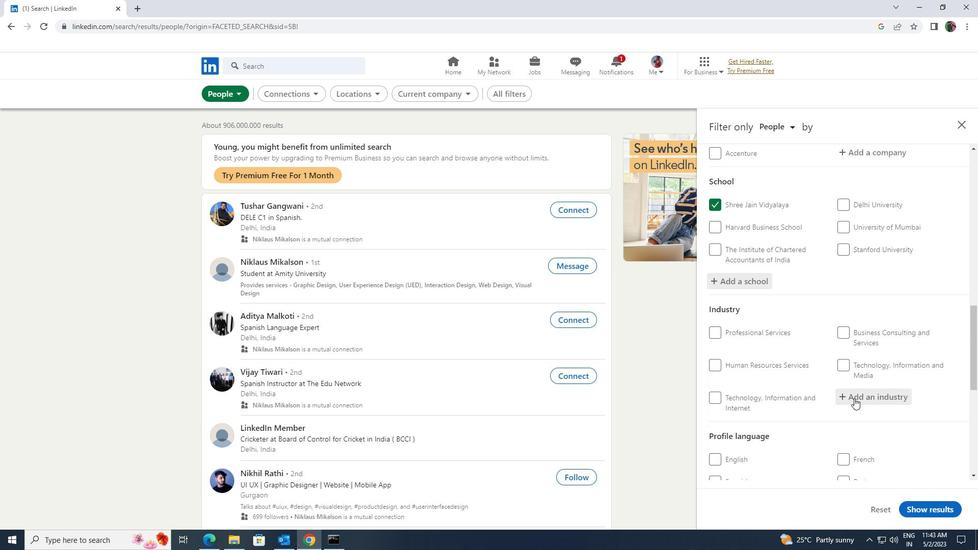 
Action: Mouse moved to (853, 398)
Screenshot: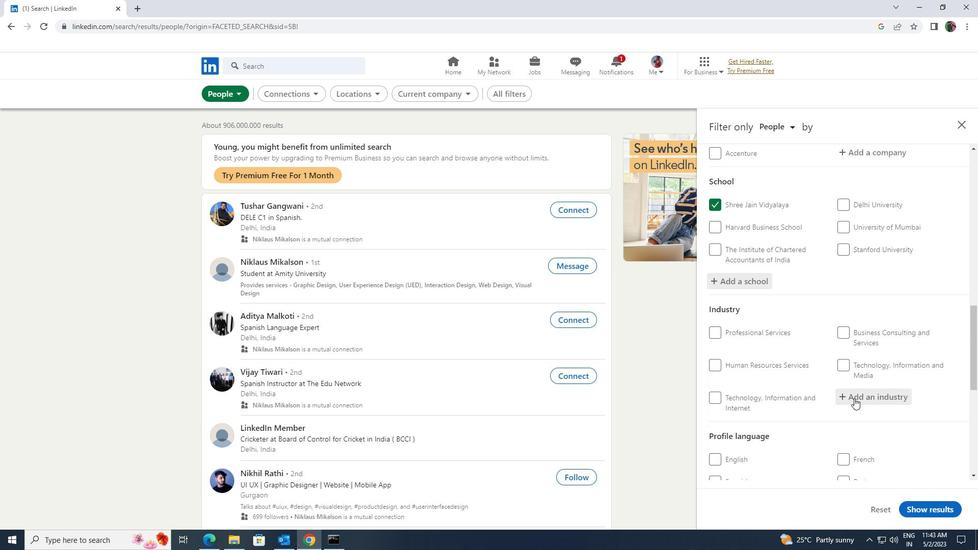 
Action: Key pressed <Key.shift>PLASTIC
Screenshot: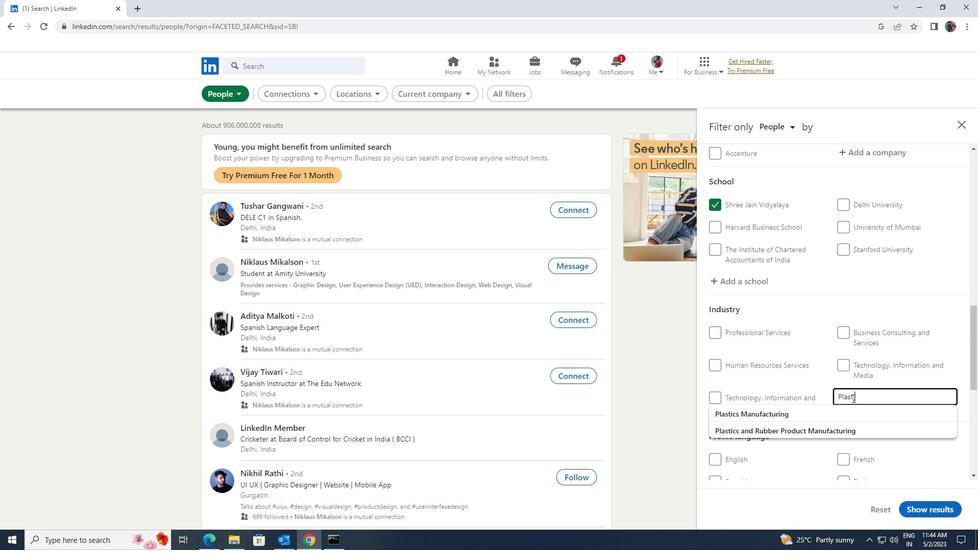 
Action: Mouse moved to (847, 423)
Screenshot: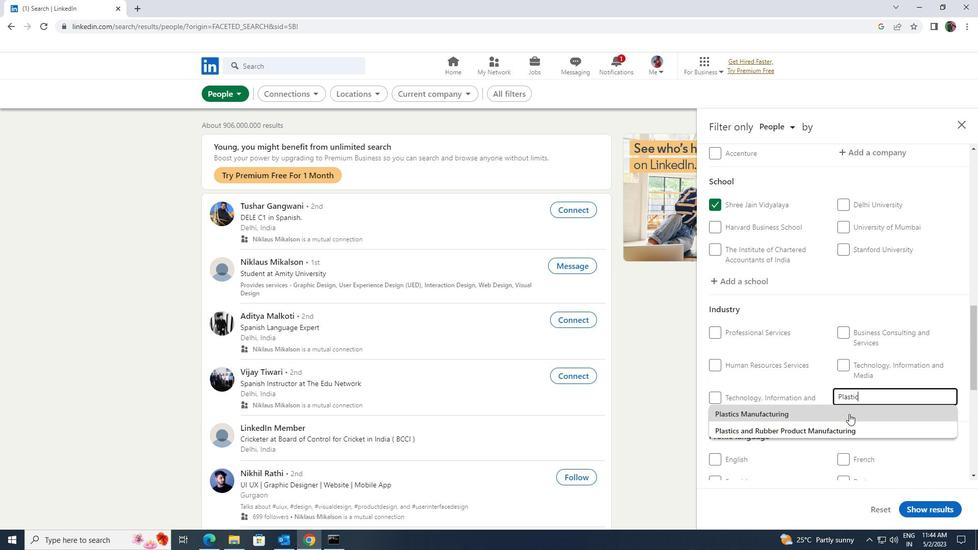 
Action: Mouse pressed left at (847, 423)
Screenshot: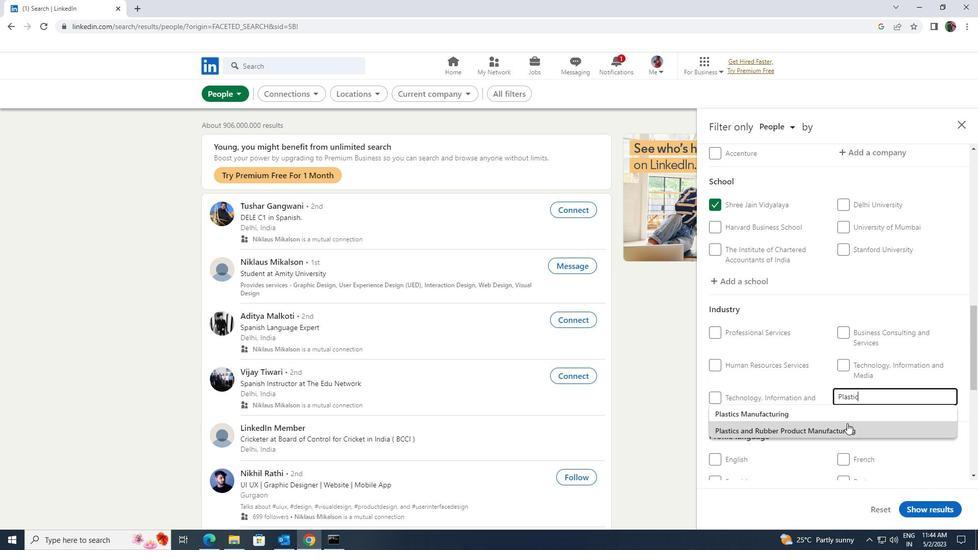 
Action: Mouse scrolled (847, 423) with delta (0, 0)
Screenshot: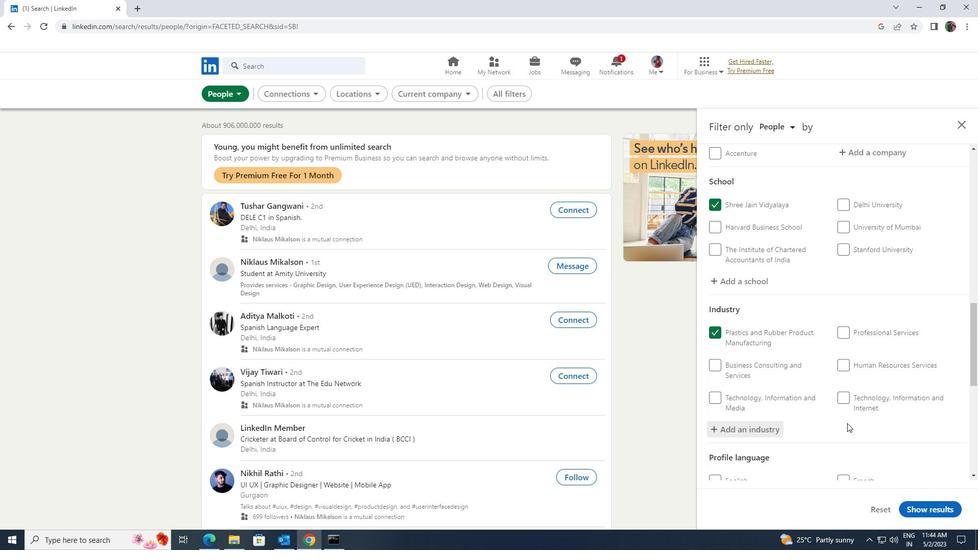
Action: Mouse scrolled (847, 423) with delta (0, 0)
Screenshot: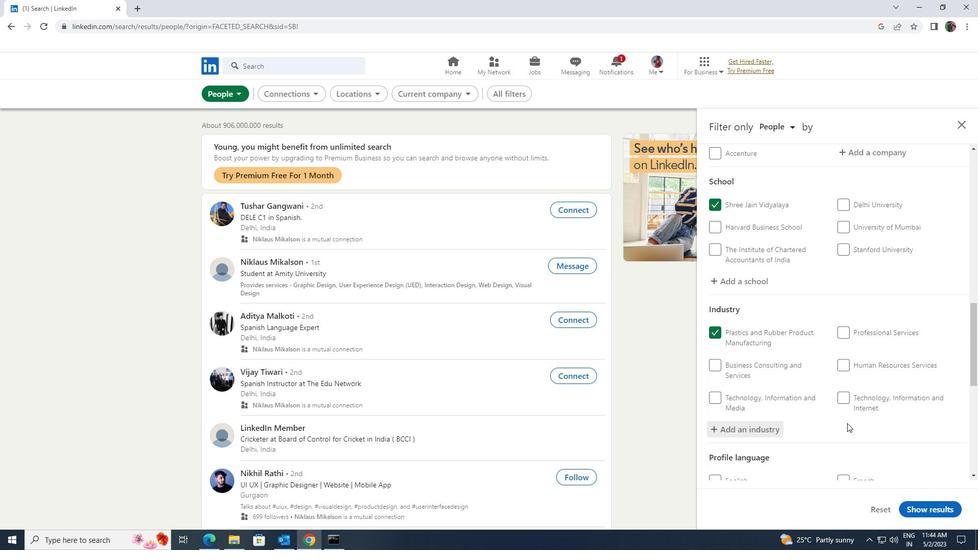 
Action: Mouse moved to (846, 425)
Screenshot: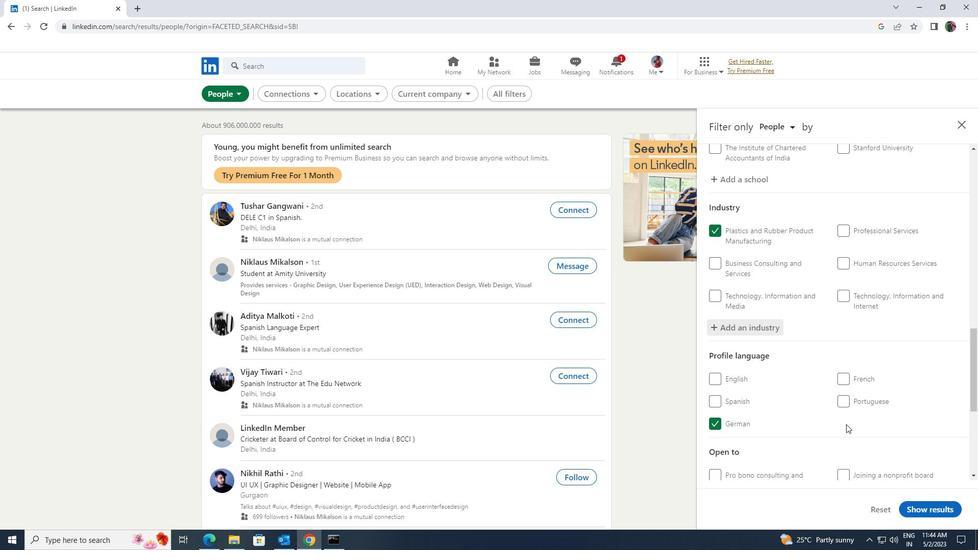 
Action: Mouse scrolled (846, 424) with delta (0, 0)
Screenshot: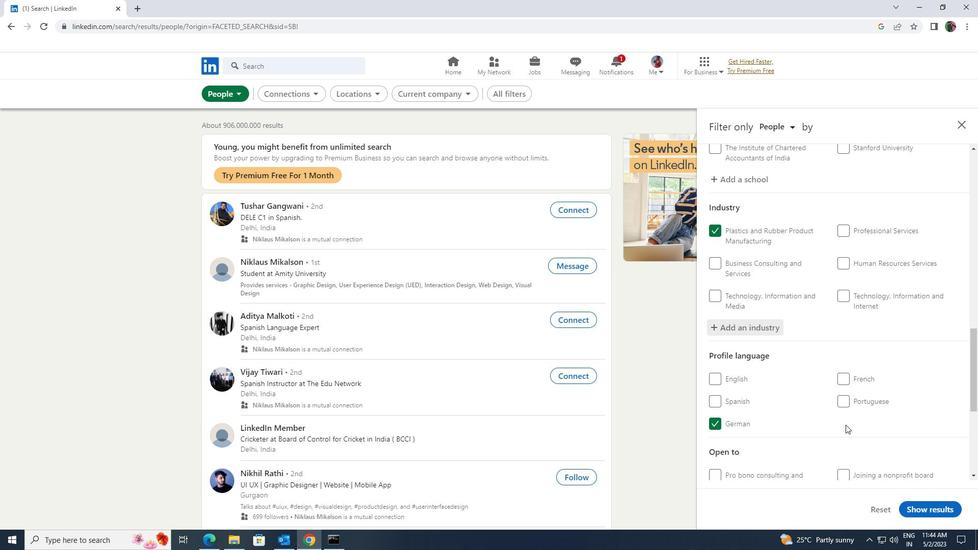 
Action: Mouse moved to (845, 425)
Screenshot: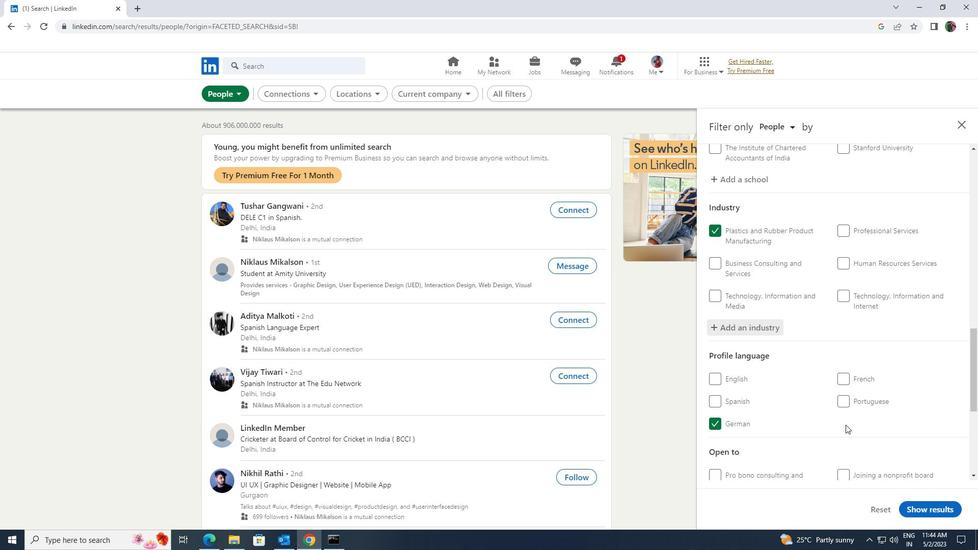 
Action: Mouse scrolled (845, 425) with delta (0, 0)
Screenshot: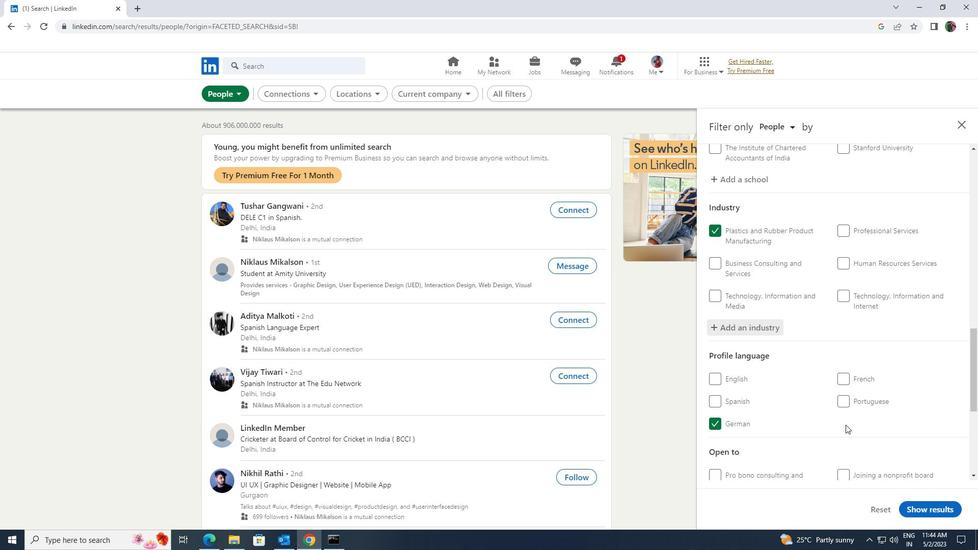 
Action: Mouse moved to (845, 425)
Screenshot: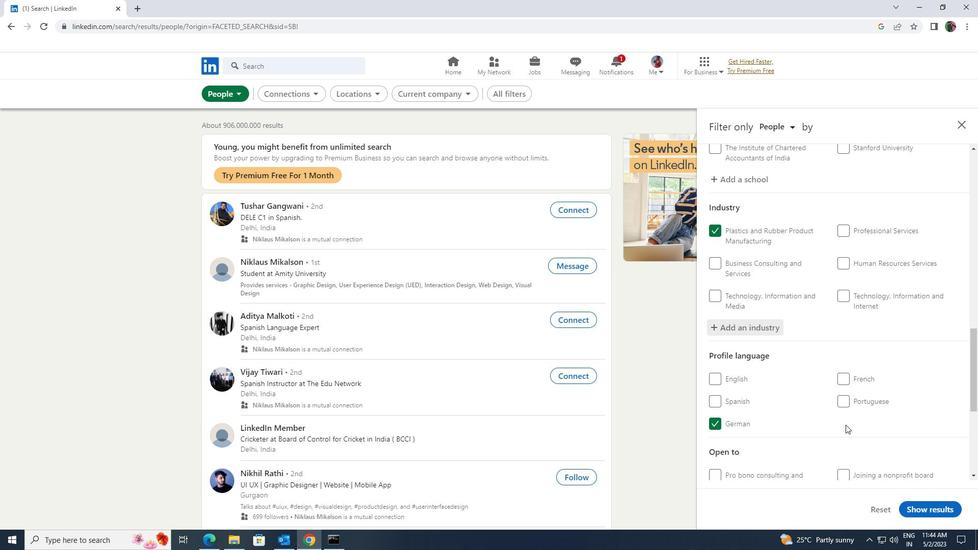 
Action: Mouse scrolled (845, 425) with delta (0, 0)
Screenshot: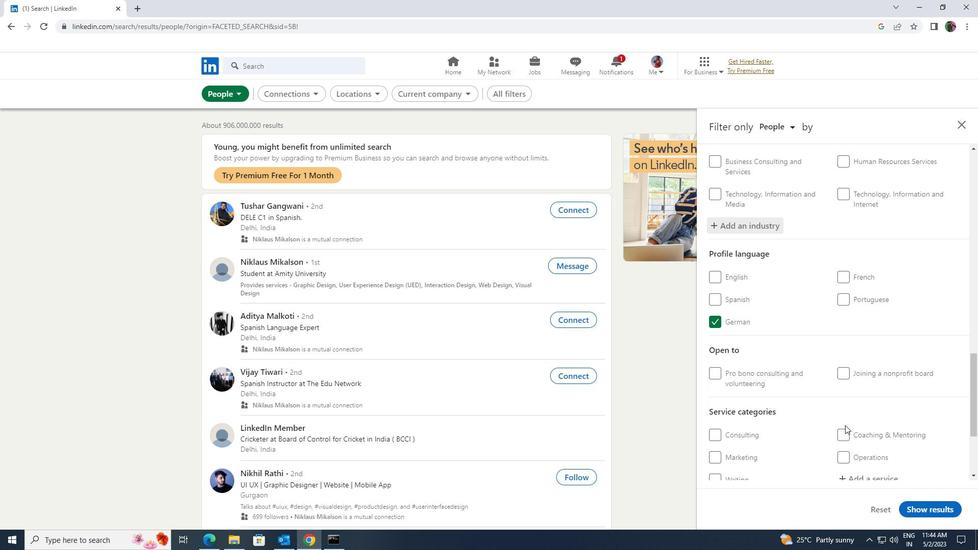 
Action: Mouse moved to (846, 426)
Screenshot: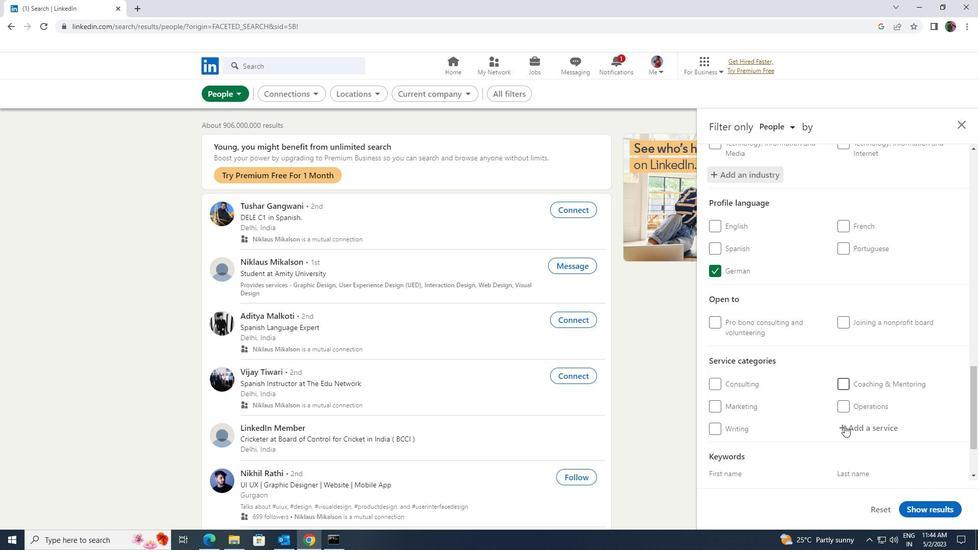 
Action: Mouse pressed left at (846, 426)
Screenshot: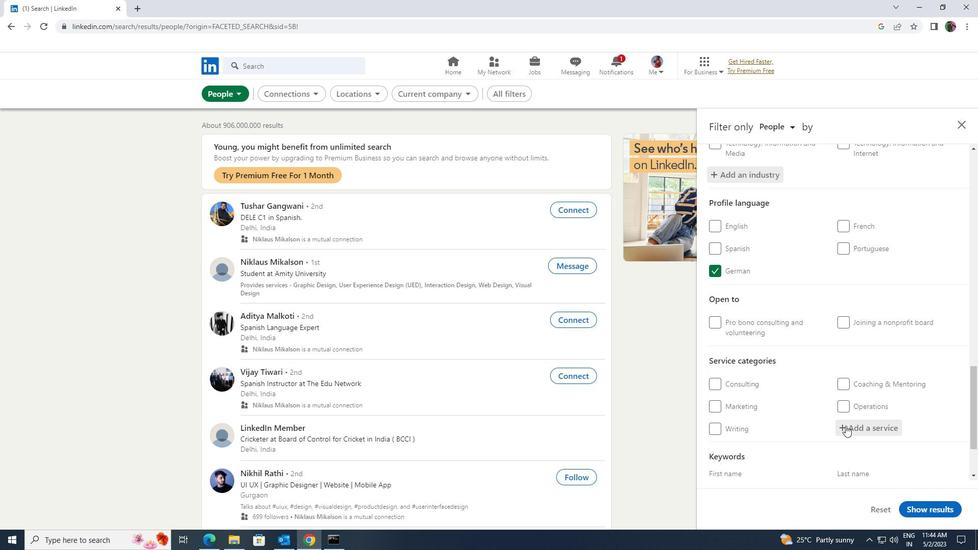 
Action: Key pressed <Key.shift>COMMERCIAL<Key.space><Key.shift>INSU
Screenshot: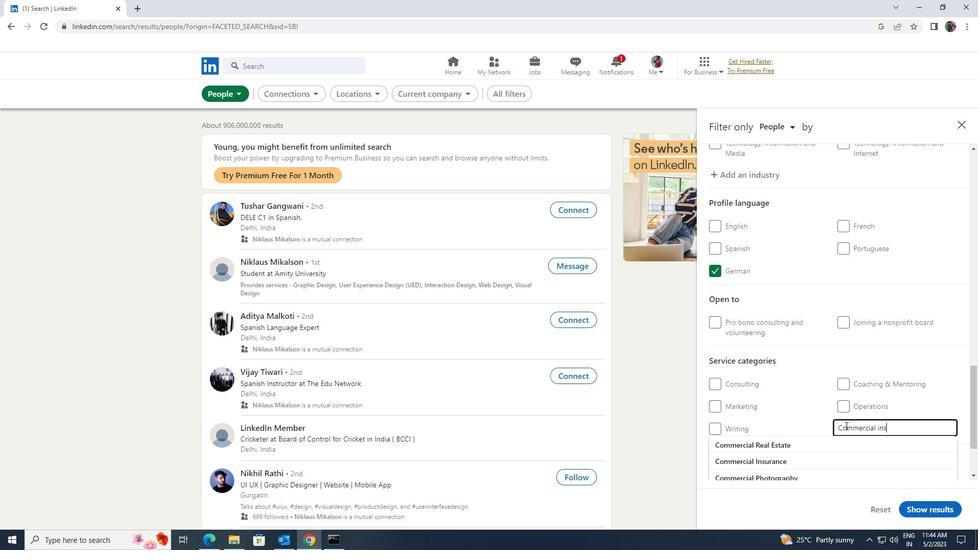 
Action: Mouse moved to (843, 436)
Screenshot: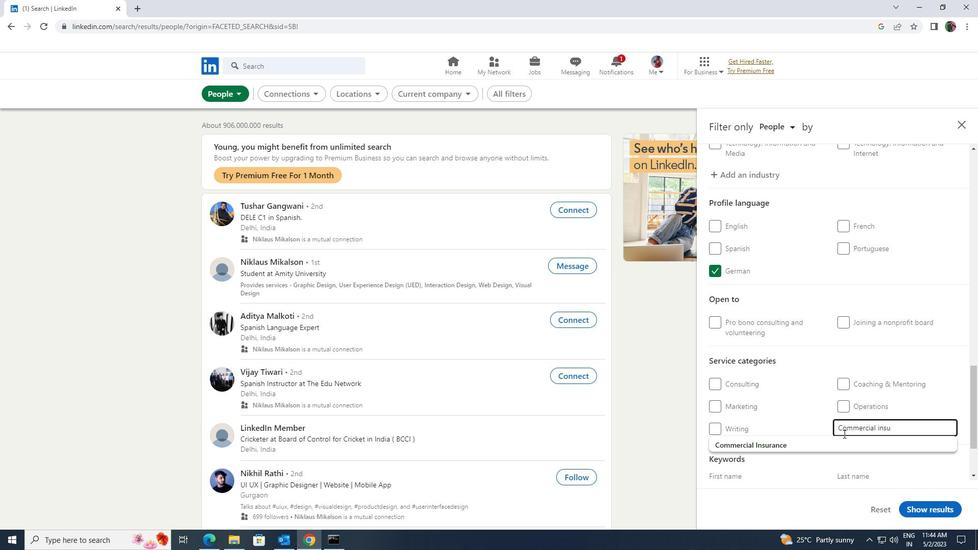 
Action: Mouse pressed left at (843, 436)
Screenshot: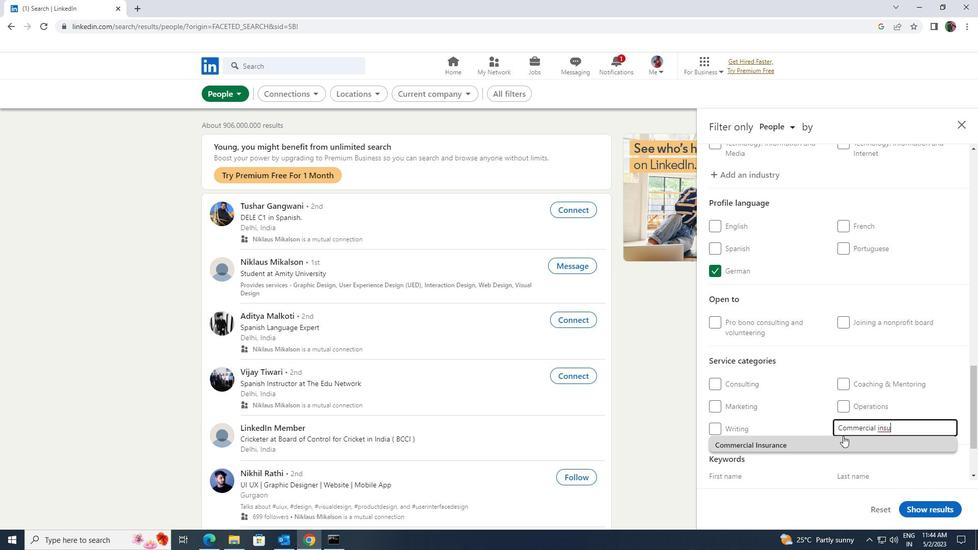 
Action: Mouse scrolled (843, 435) with delta (0, 0)
Screenshot: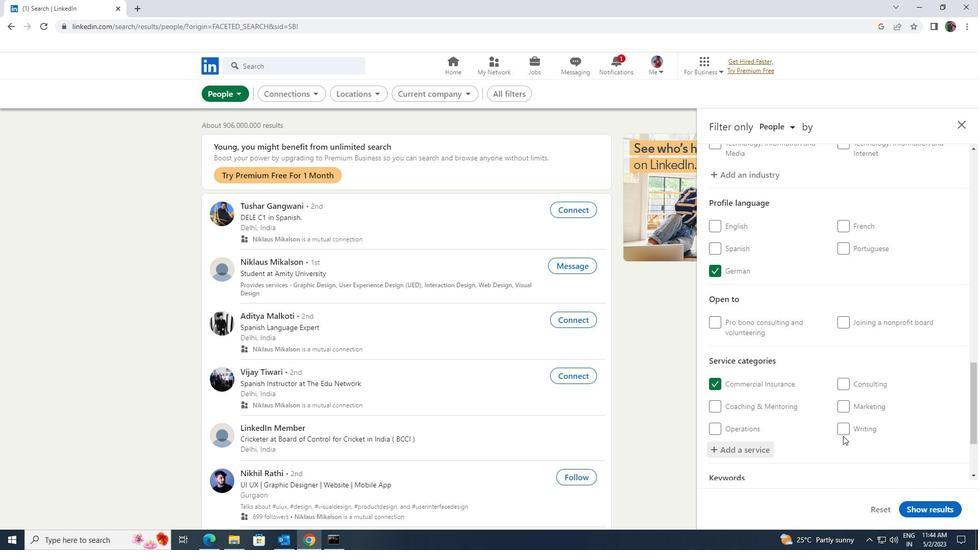 
Action: Mouse scrolled (843, 435) with delta (0, 0)
Screenshot: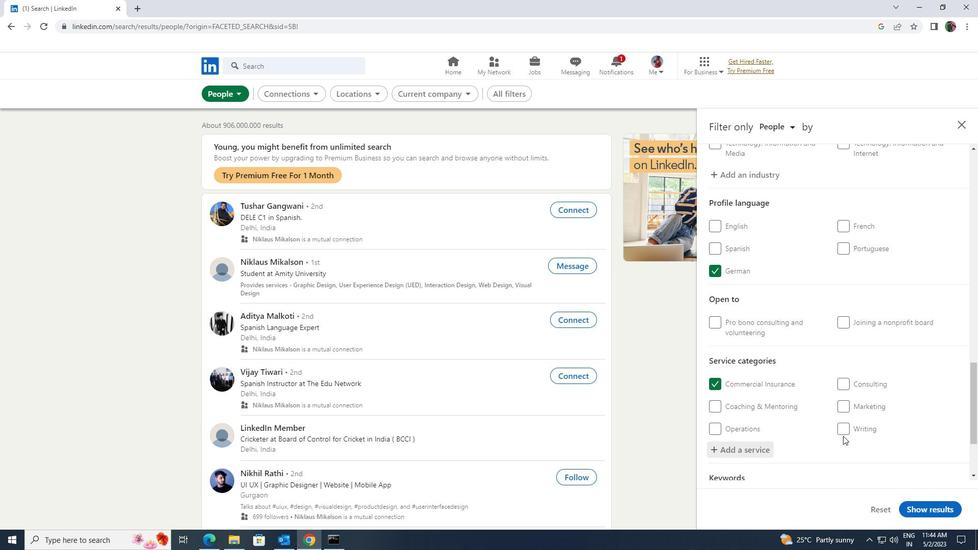 
Action: Mouse scrolled (843, 435) with delta (0, 0)
Screenshot: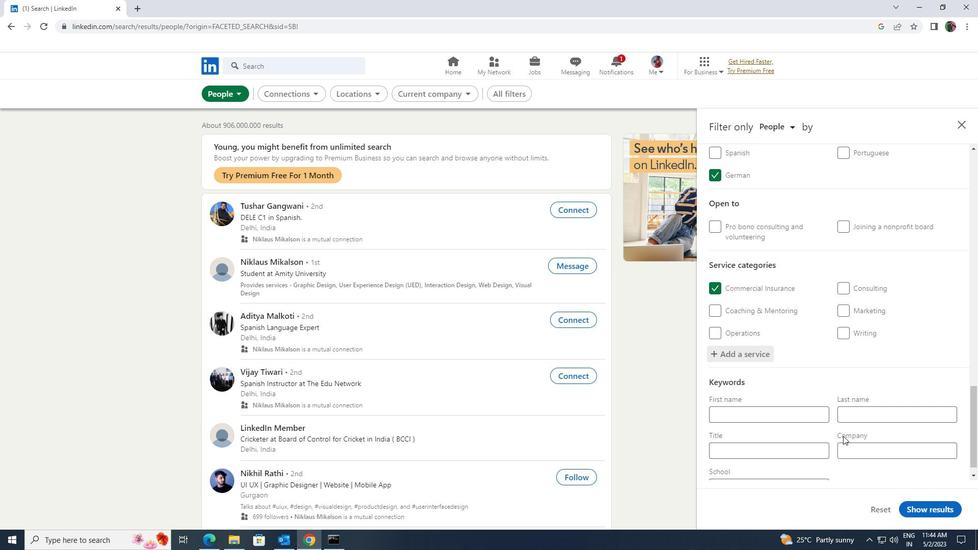 
Action: Mouse scrolled (843, 435) with delta (0, 0)
Screenshot: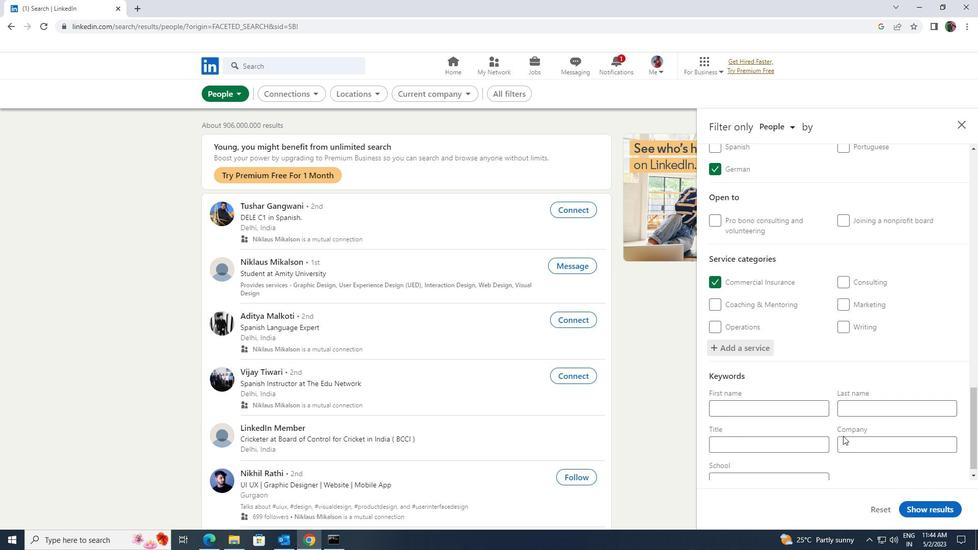 
Action: Mouse moved to (818, 435)
Screenshot: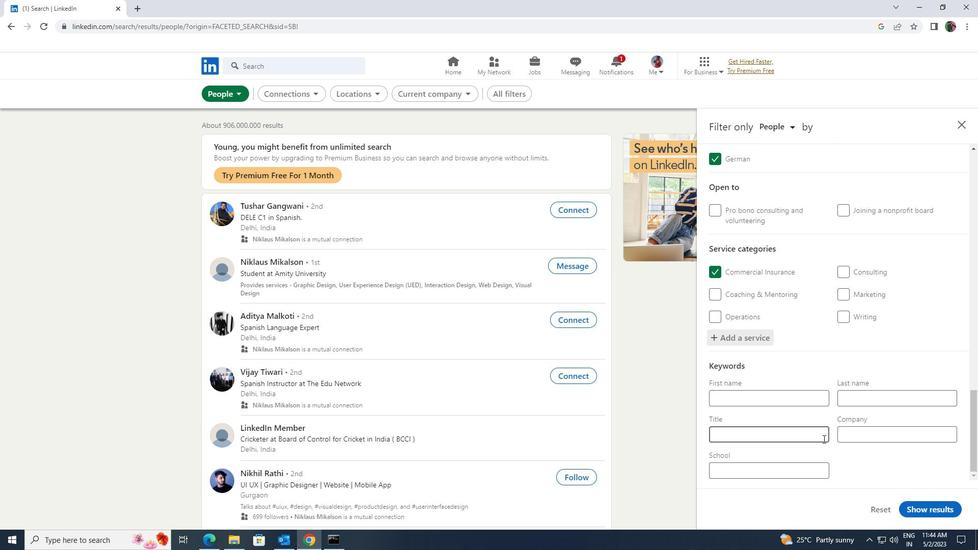 
Action: Mouse pressed left at (818, 435)
Screenshot: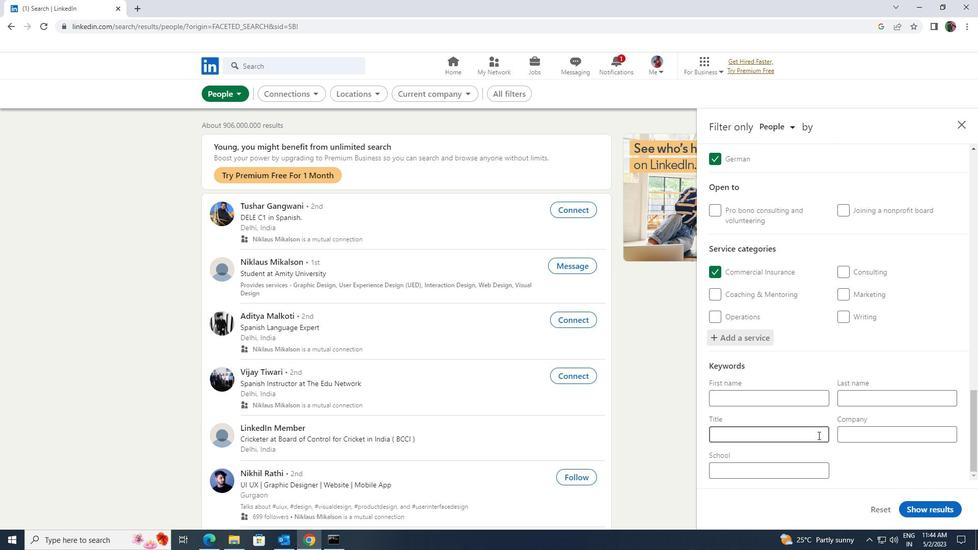 
Action: Key pressed <Key.shift><Key.shift><Key.shift><Key.shift><Key.shift><Key.shift><Key.shift>ADMINISTRATIVE<Key.space><Key.shift>MANGER
Screenshot: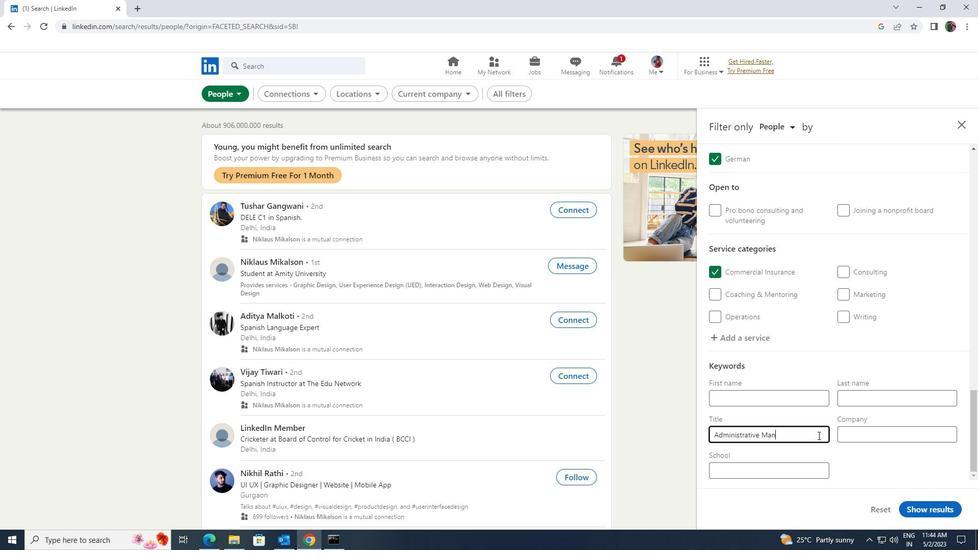 
Action: Mouse moved to (919, 513)
Screenshot: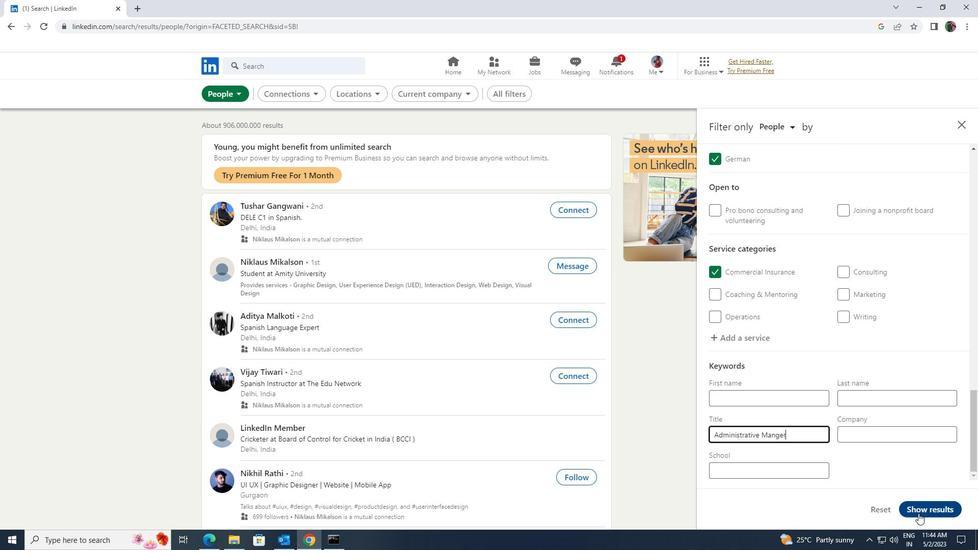 
Action: Mouse pressed left at (919, 513)
Screenshot: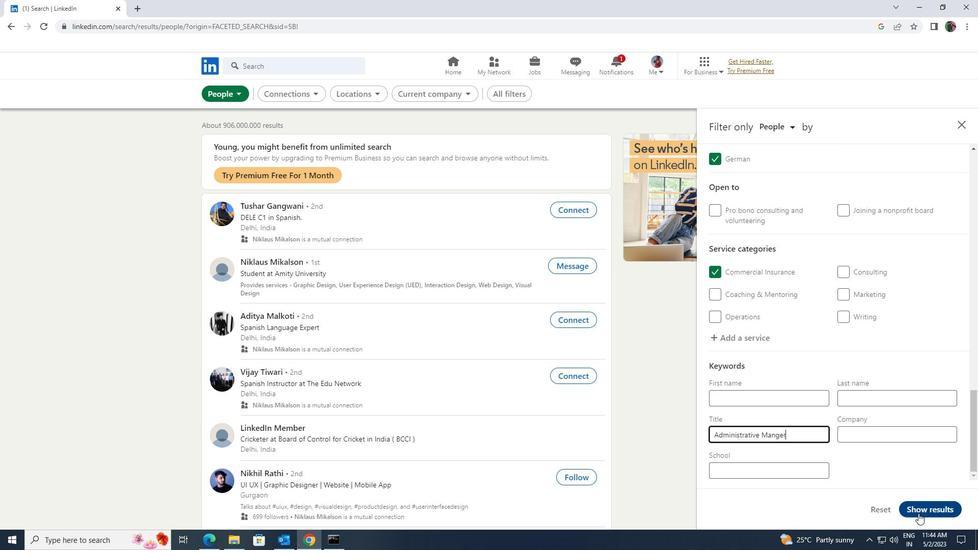 
